 Task: Search one way flight ticket for 4 adults, 1 infant in seat and 1 infant on lap in premium economy from Pittsburgh: Pittsburgh International Airport to Fort Wayne: Fort Wayne International Airport on 8-4-2023. Choice of flights is United. Number of bags: 2 carry on bags and 1 checked bag. Price is upto 60000. Outbound departure time preference is 13:15.
Action: Mouse moved to (288, 244)
Screenshot: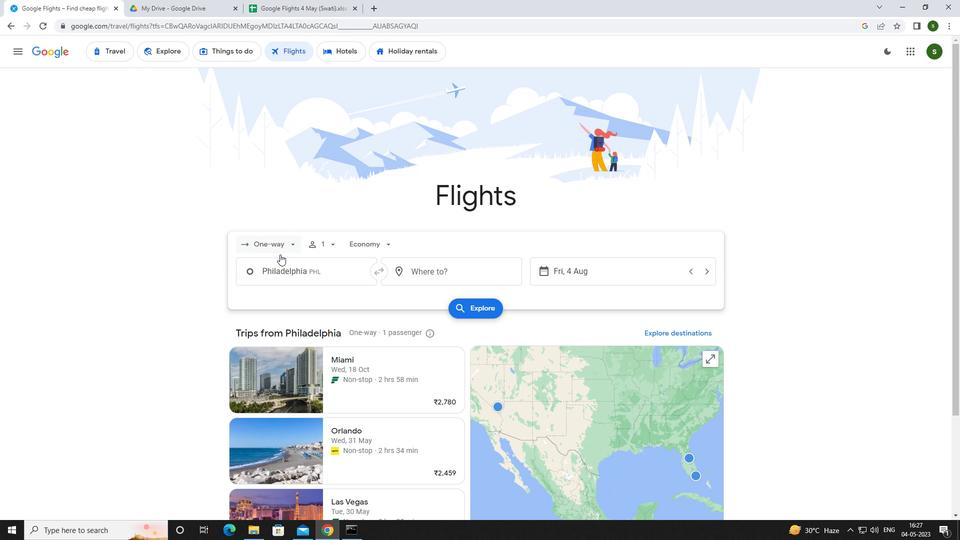 
Action: Mouse pressed left at (288, 244)
Screenshot: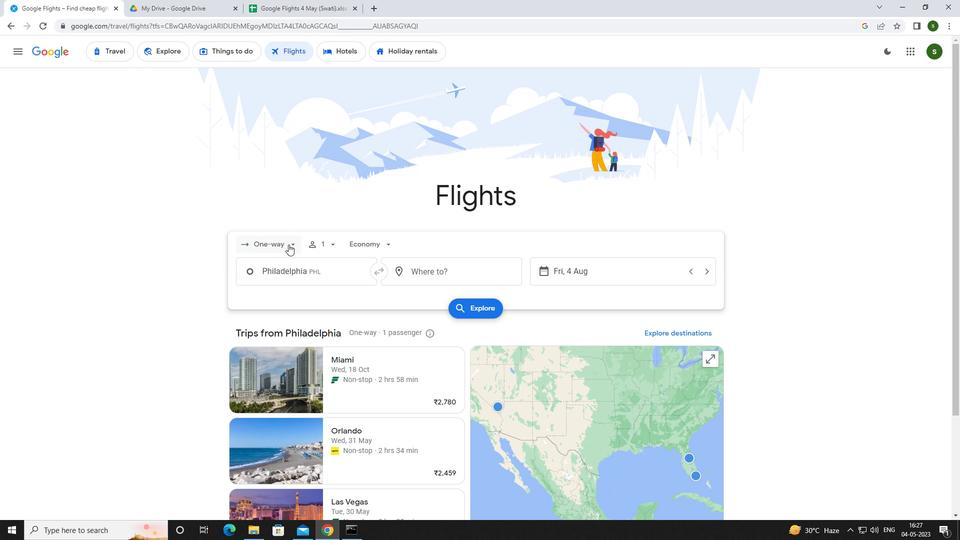 
Action: Mouse moved to (287, 289)
Screenshot: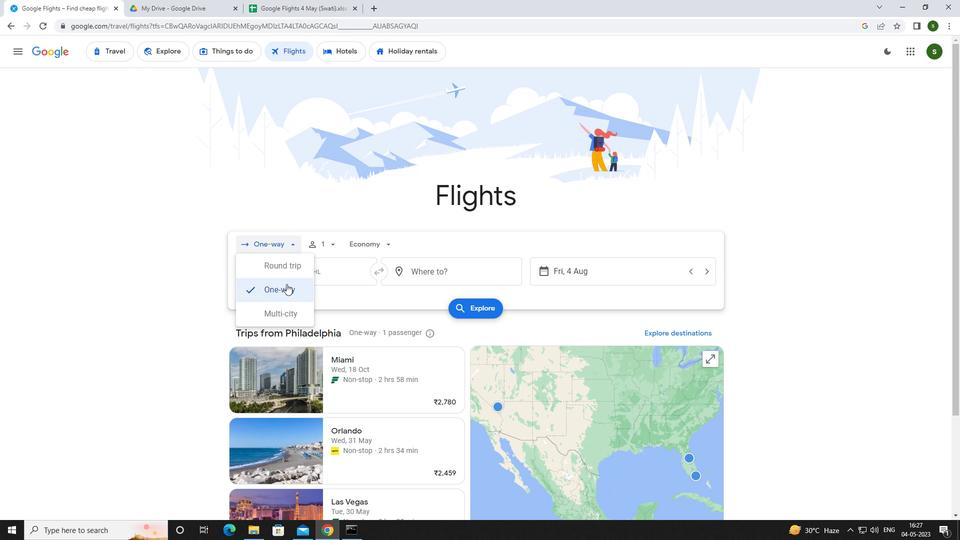 
Action: Mouse pressed left at (287, 289)
Screenshot: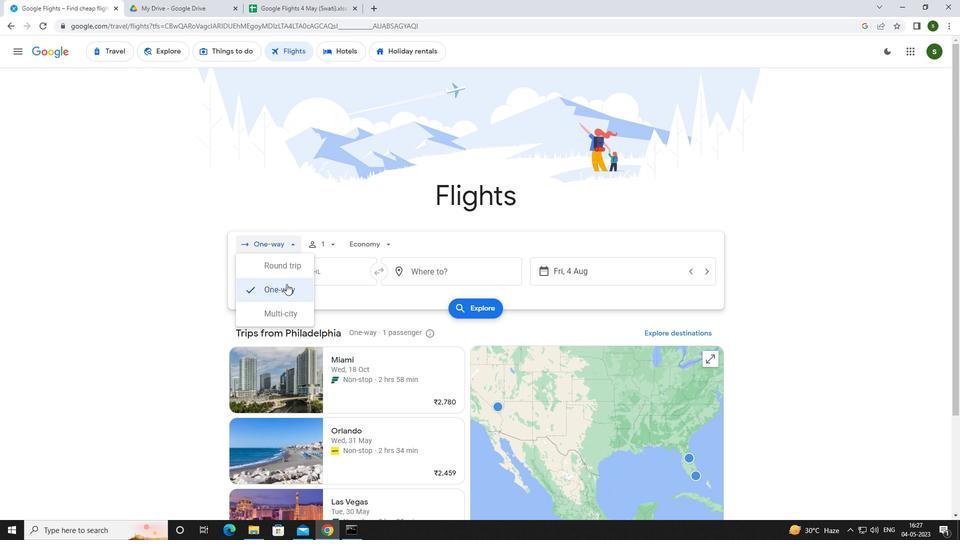 
Action: Mouse moved to (333, 246)
Screenshot: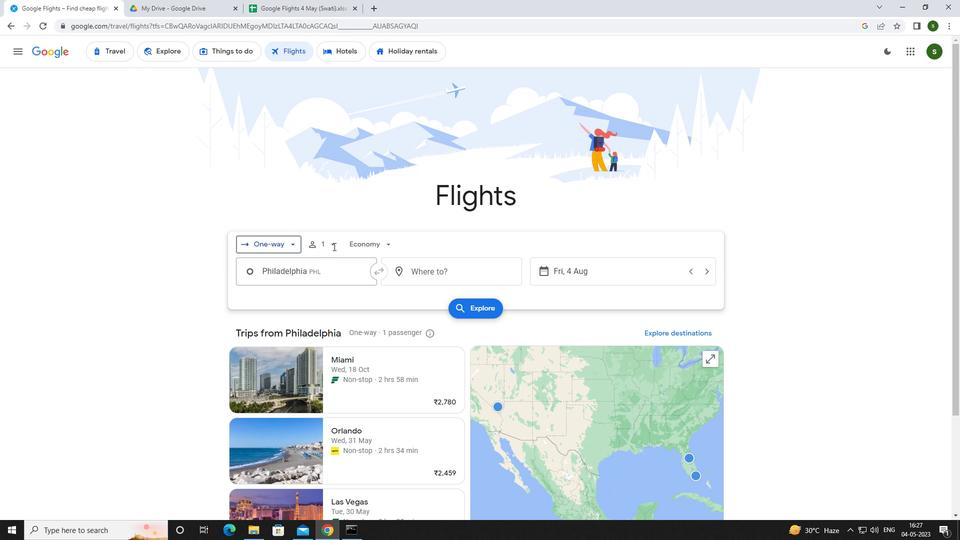 
Action: Mouse pressed left at (333, 246)
Screenshot: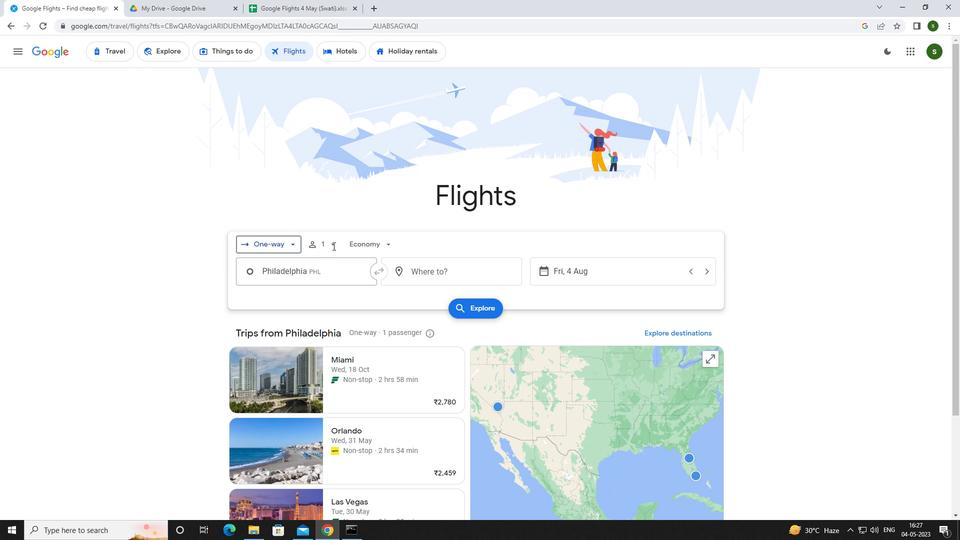 
Action: Mouse moved to (405, 262)
Screenshot: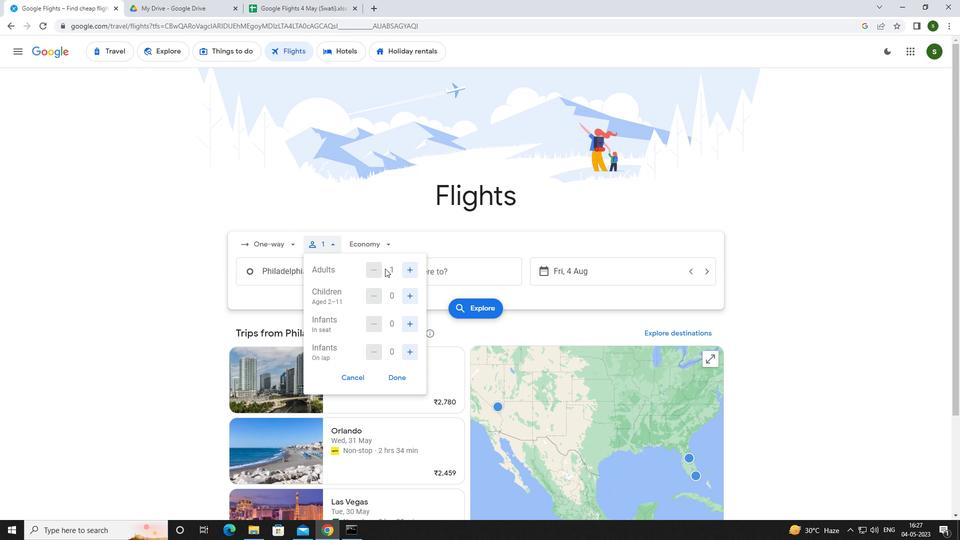
Action: Mouse pressed left at (405, 262)
Screenshot: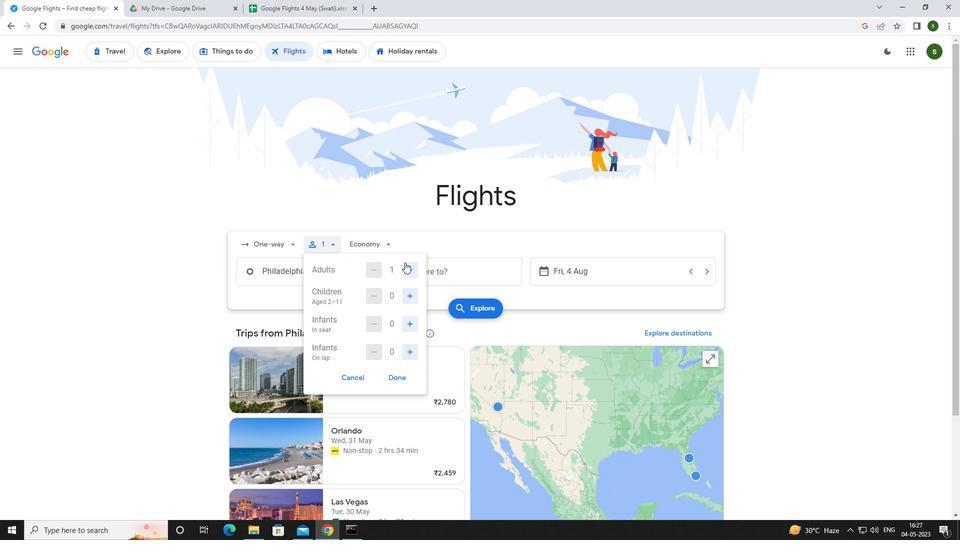 
Action: Mouse pressed left at (405, 262)
Screenshot: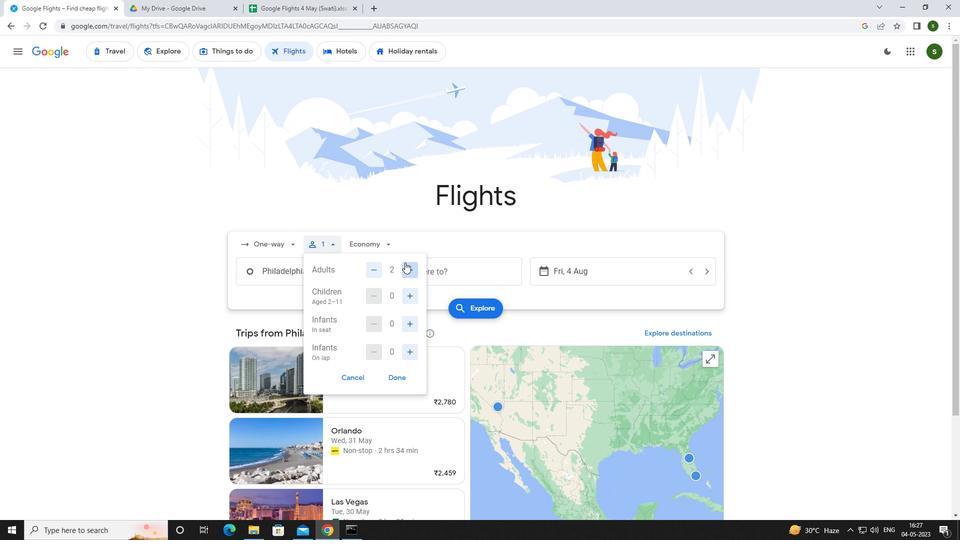 
Action: Mouse pressed left at (405, 262)
Screenshot: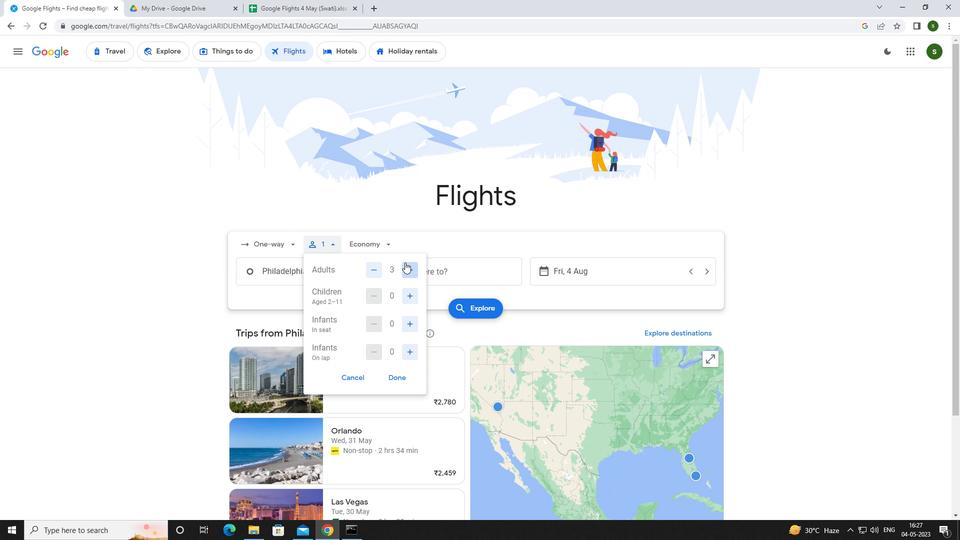 
Action: Mouse moved to (411, 323)
Screenshot: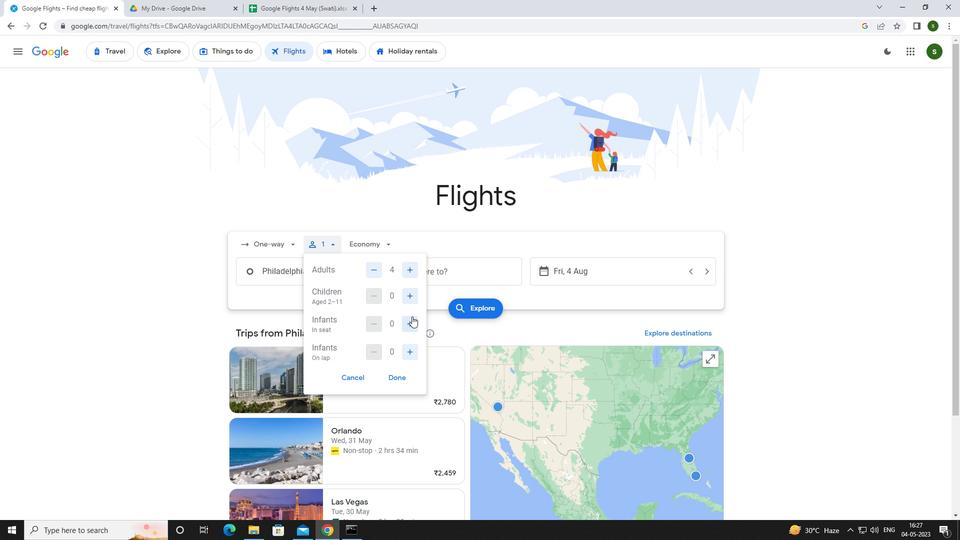 
Action: Mouse pressed left at (411, 323)
Screenshot: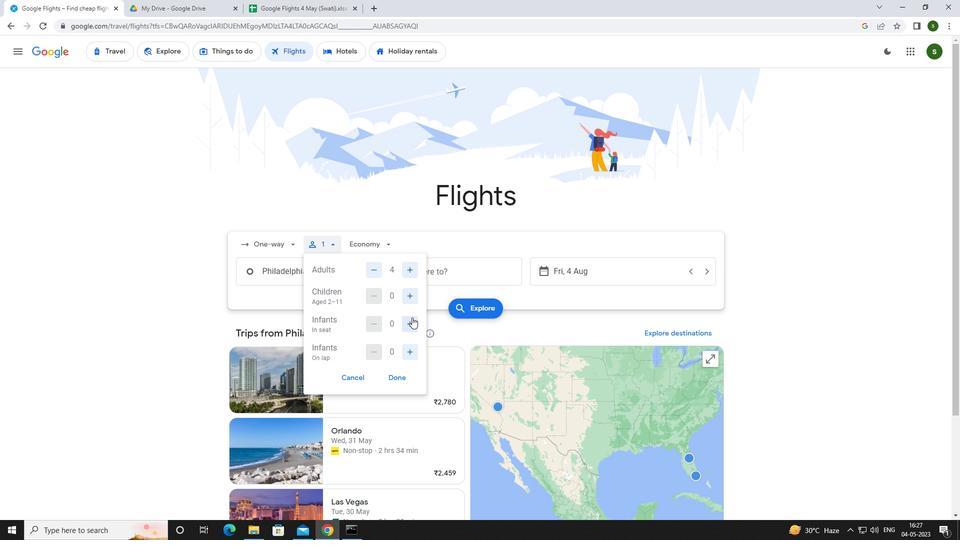 
Action: Mouse moved to (408, 351)
Screenshot: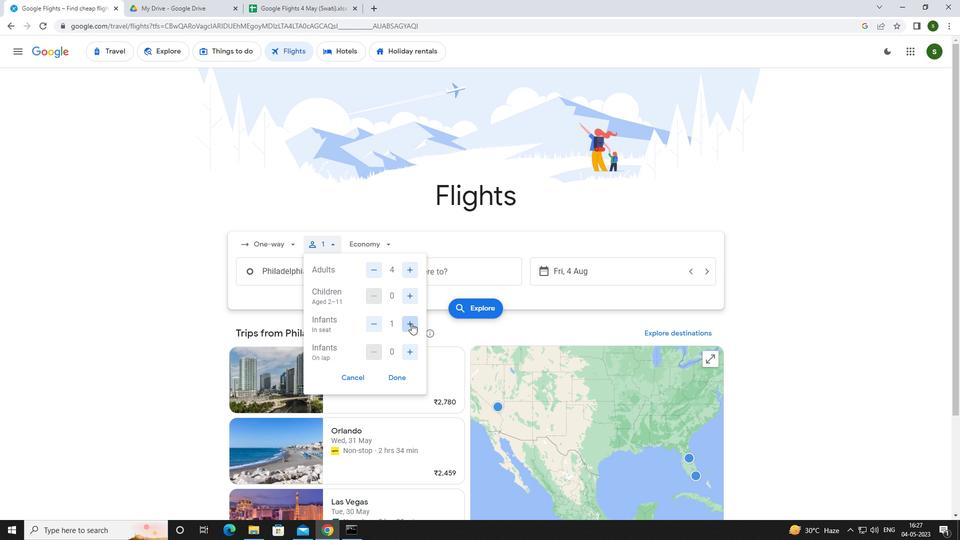 
Action: Mouse pressed left at (408, 351)
Screenshot: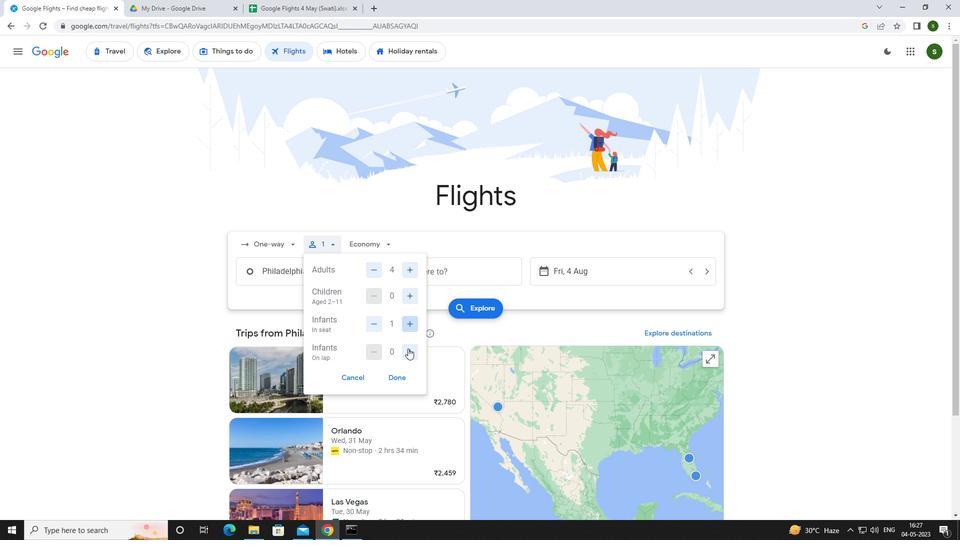 
Action: Mouse moved to (388, 240)
Screenshot: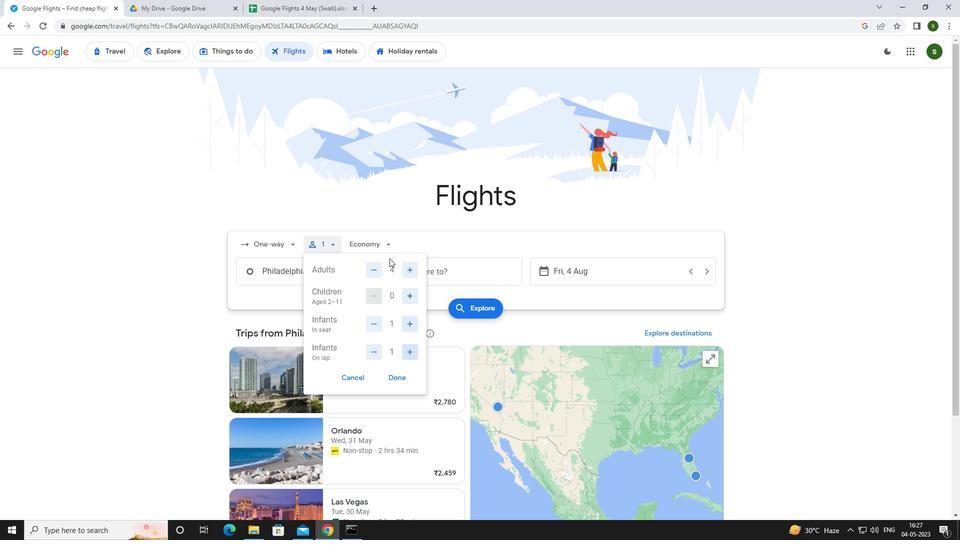 
Action: Mouse pressed left at (388, 240)
Screenshot: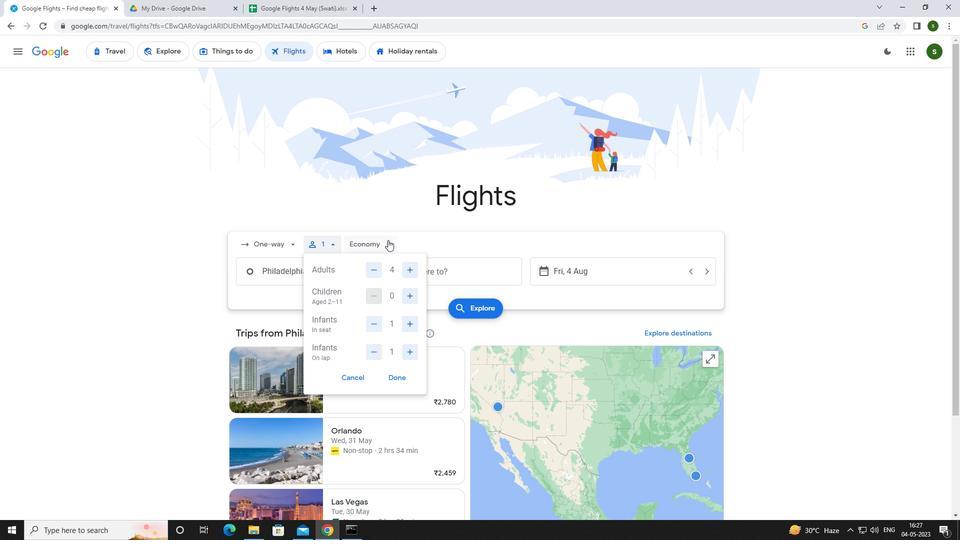 
Action: Mouse moved to (395, 287)
Screenshot: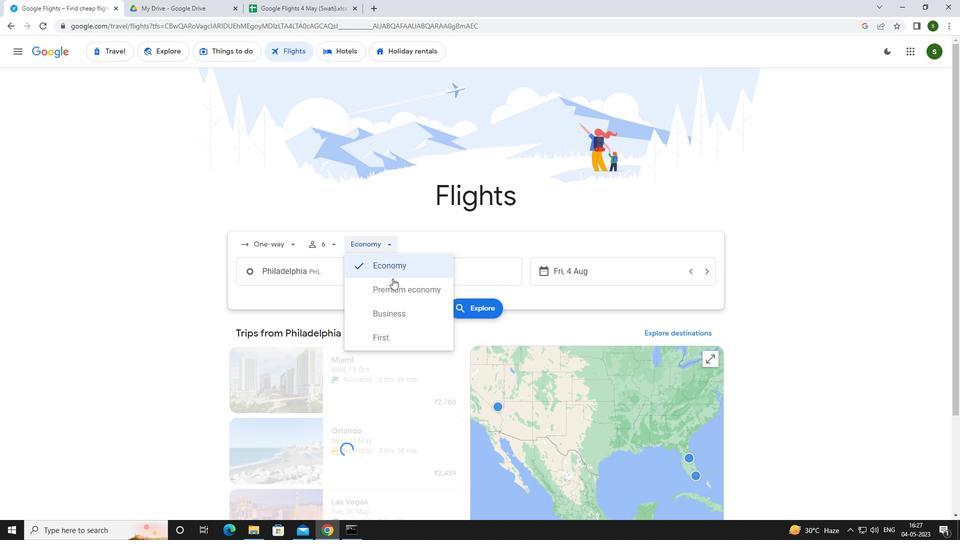 
Action: Mouse pressed left at (395, 287)
Screenshot: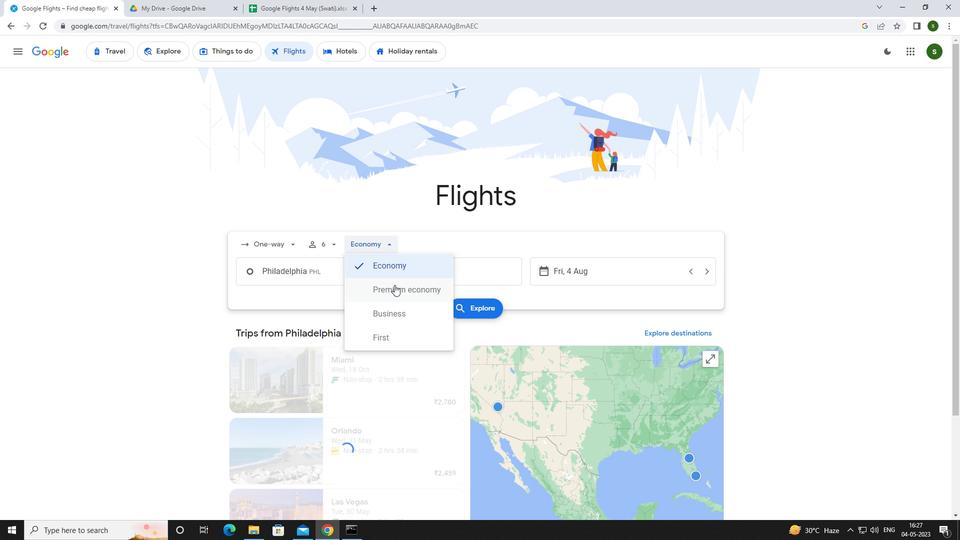 
Action: Mouse moved to (327, 270)
Screenshot: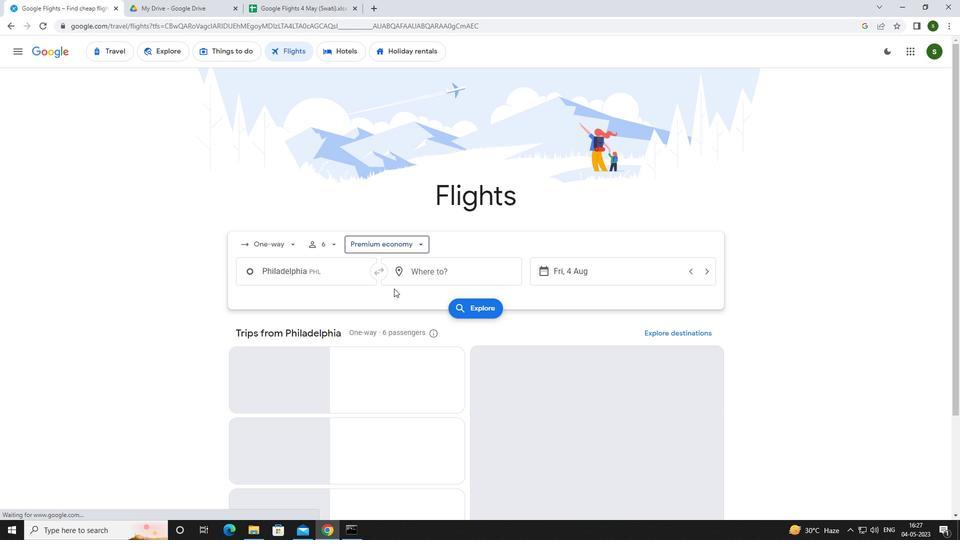 
Action: Mouse pressed left at (327, 270)
Screenshot: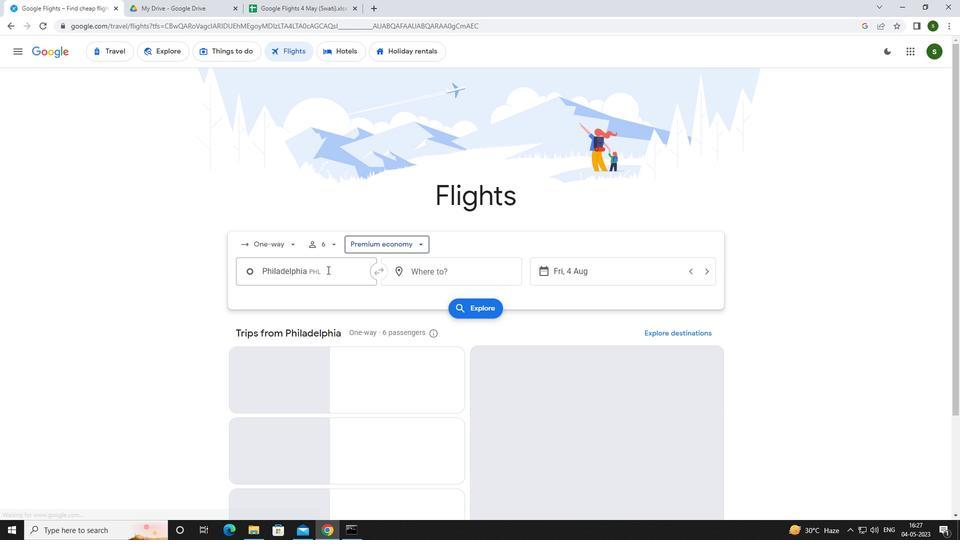 
Action: Mouse moved to (326, 267)
Screenshot: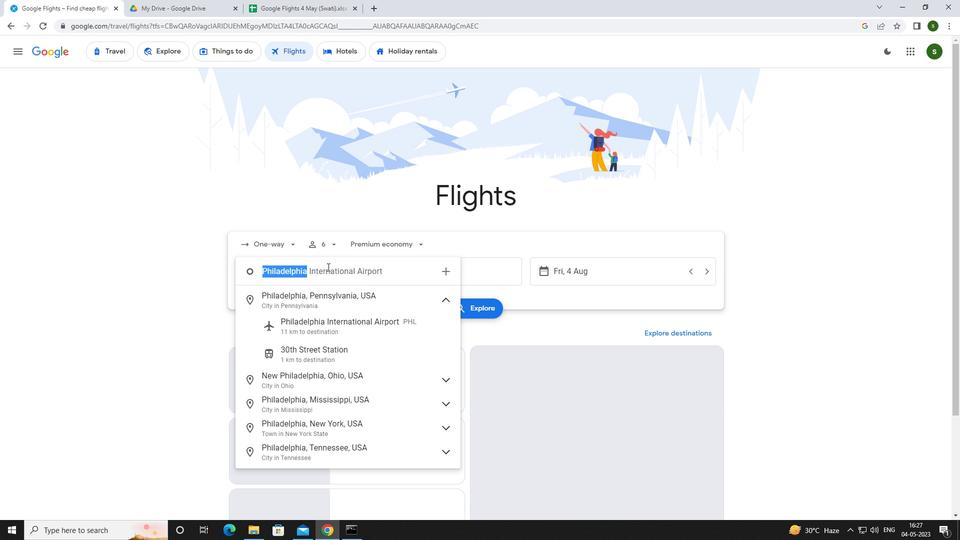
Action: Key pressed <Key.caps_lock>p<Key.caps_lock>ittsburg
Screenshot: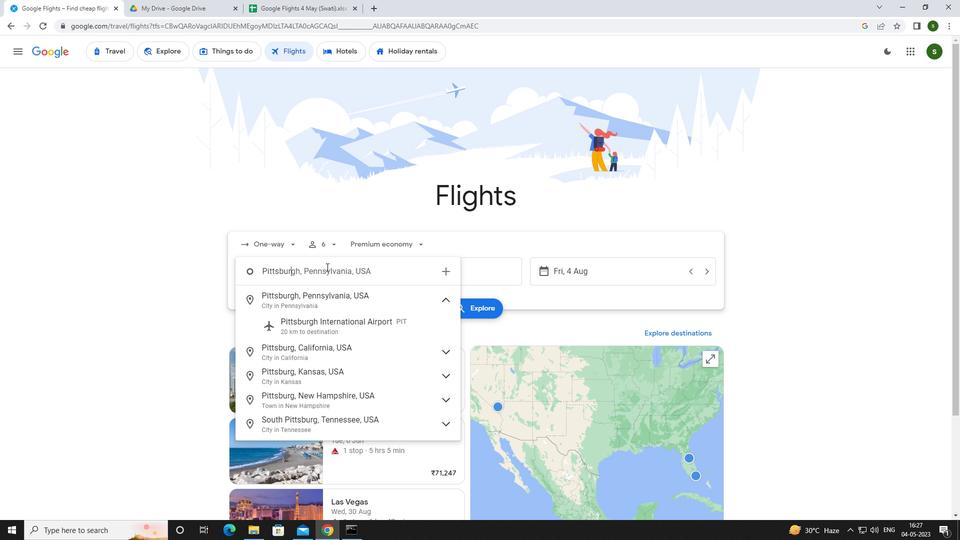 
Action: Mouse moved to (328, 326)
Screenshot: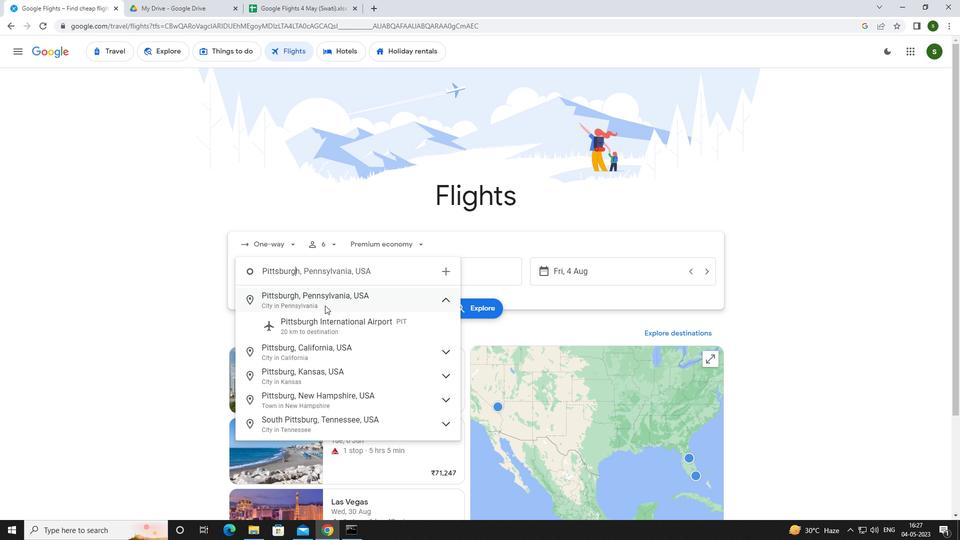 
Action: Mouse pressed left at (328, 326)
Screenshot: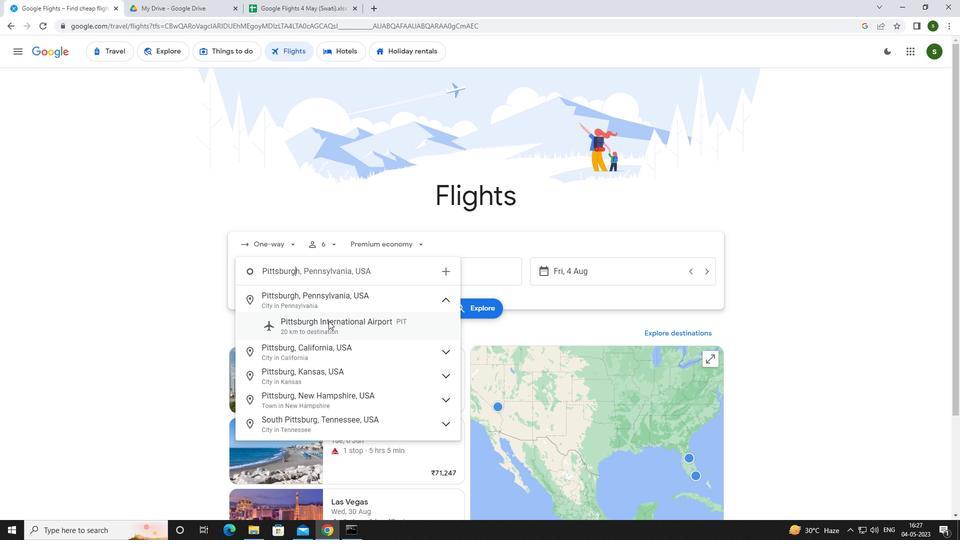 
Action: Mouse moved to (461, 276)
Screenshot: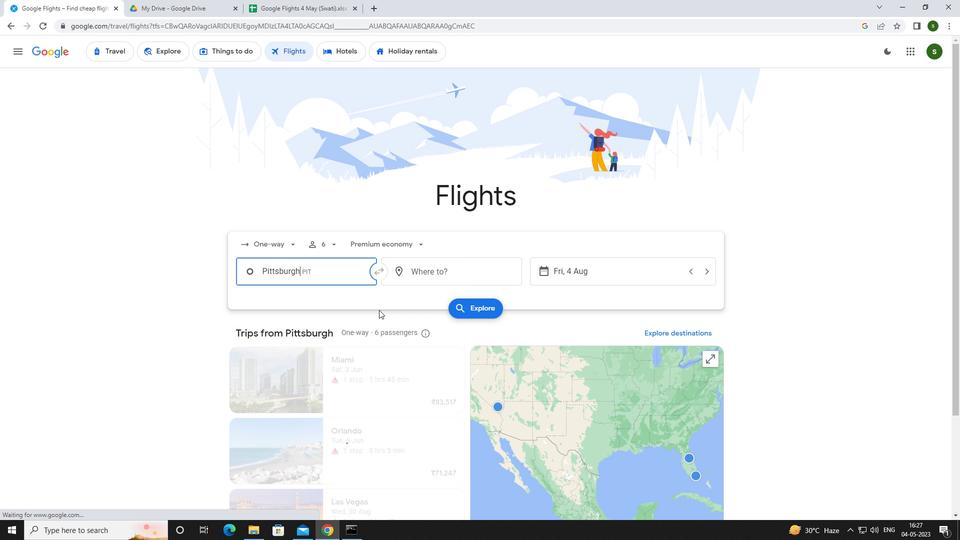 
Action: Mouse pressed left at (461, 276)
Screenshot: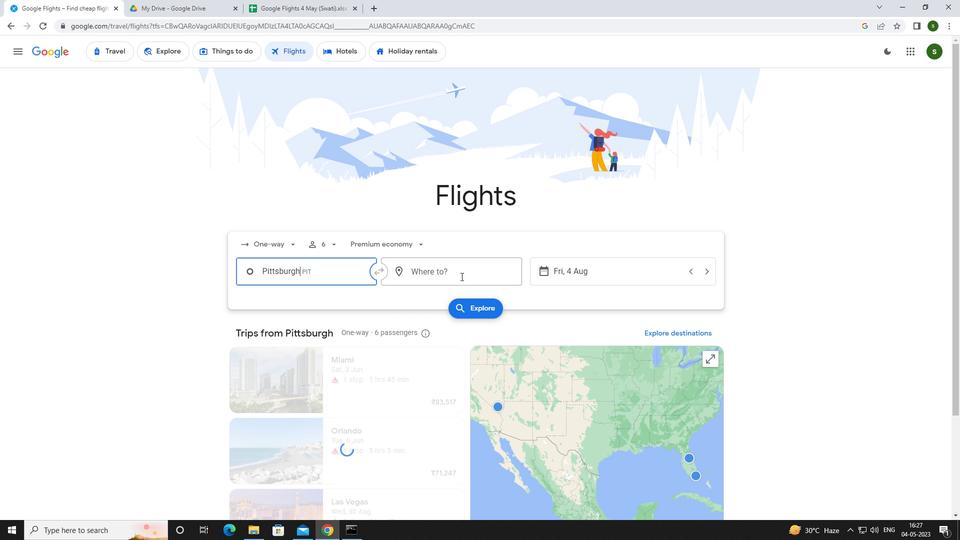 
Action: Mouse moved to (462, 277)
Screenshot: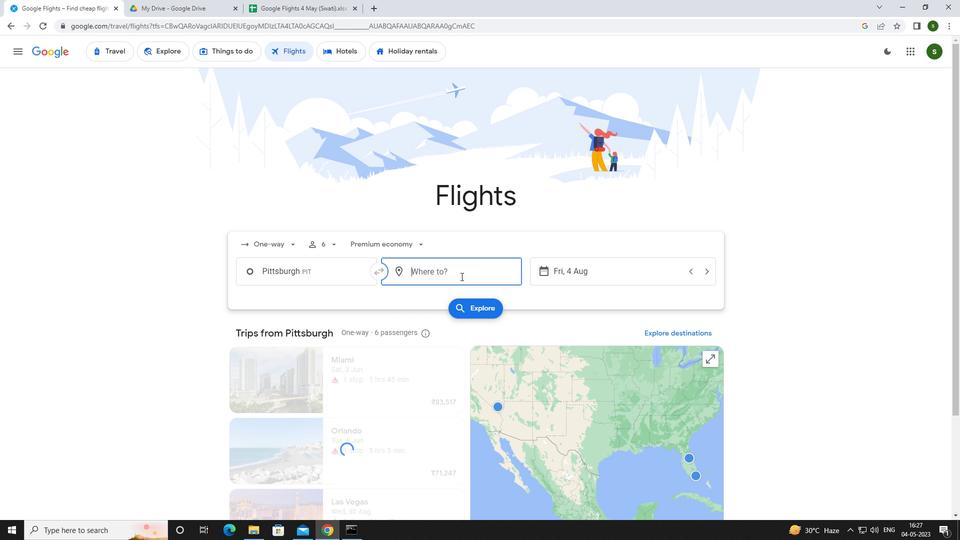 
Action: Key pressed <Key.caps_lock>f<Key.caps_lock>ort<Key.space><Key.caps_lock>w<Key.caps_lock>ay
Screenshot: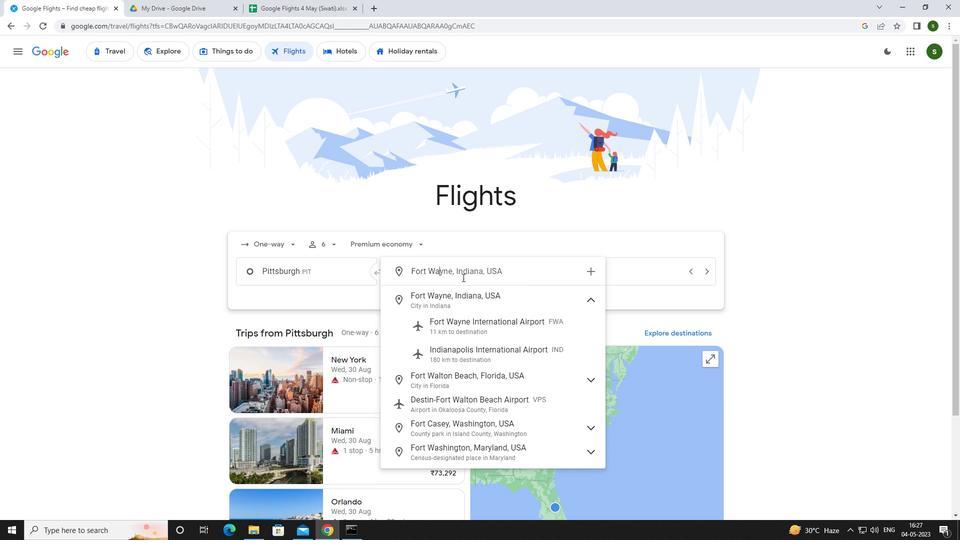 
Action: Mouse moved to (465, 319)
Screenshot: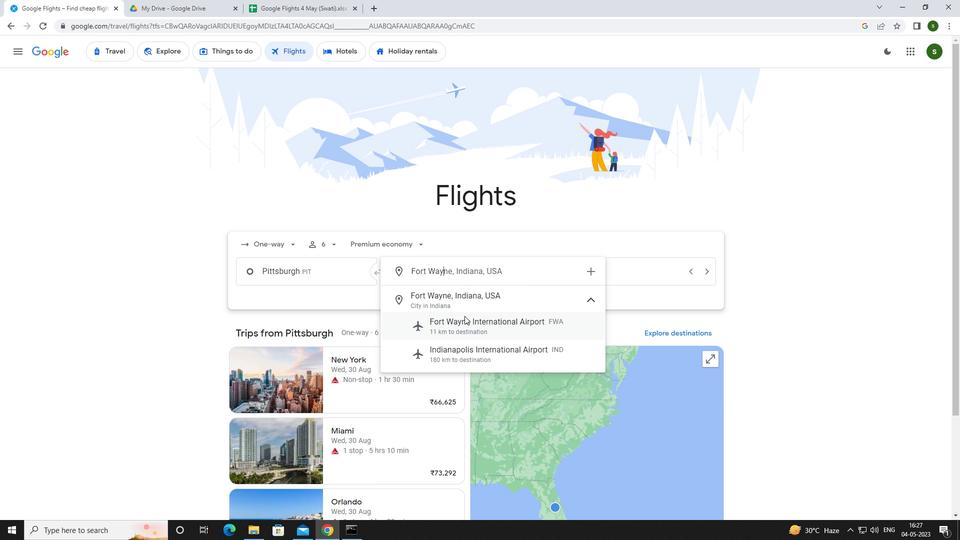 
Action: Mouse pressed left at (465, 319)
Screenshot: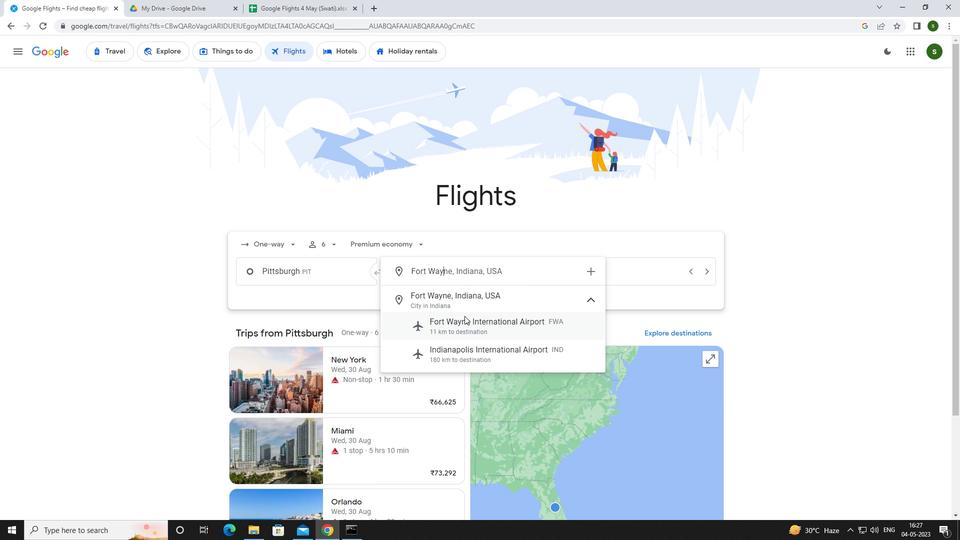 
Action: Mouse moved to (602, 275)
Screenshot: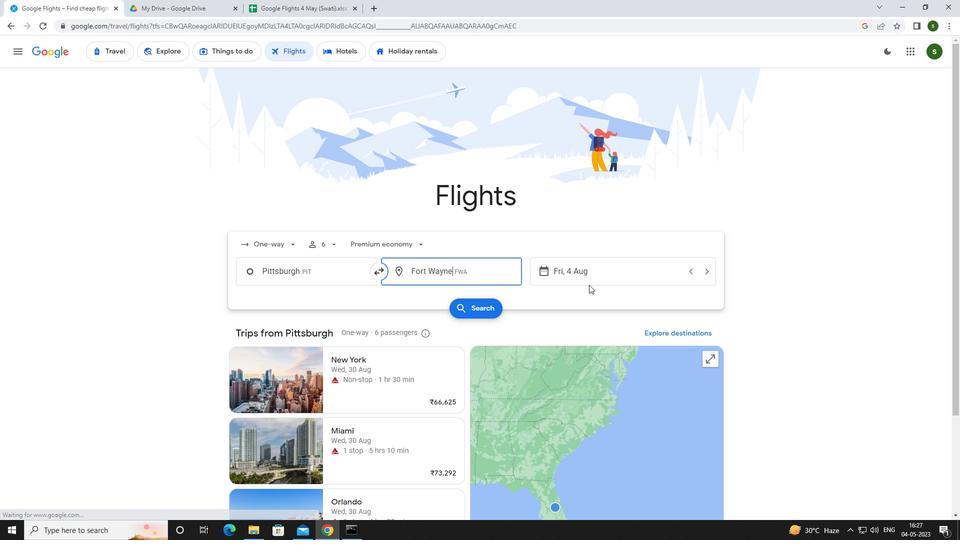 
Action: Mouse pressed left at (602, 275)
Screenshot: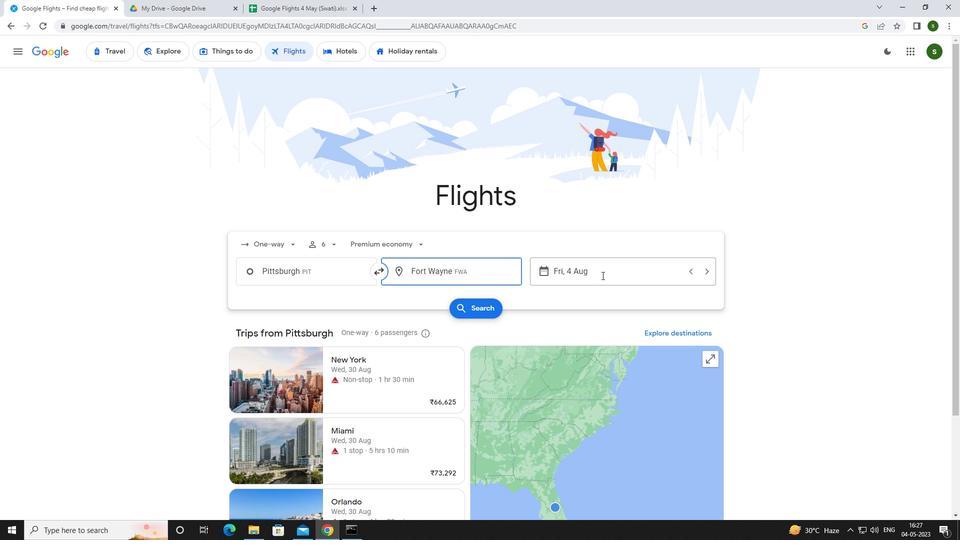 
Action: Mouse moved to (481, 341)
Screenshot: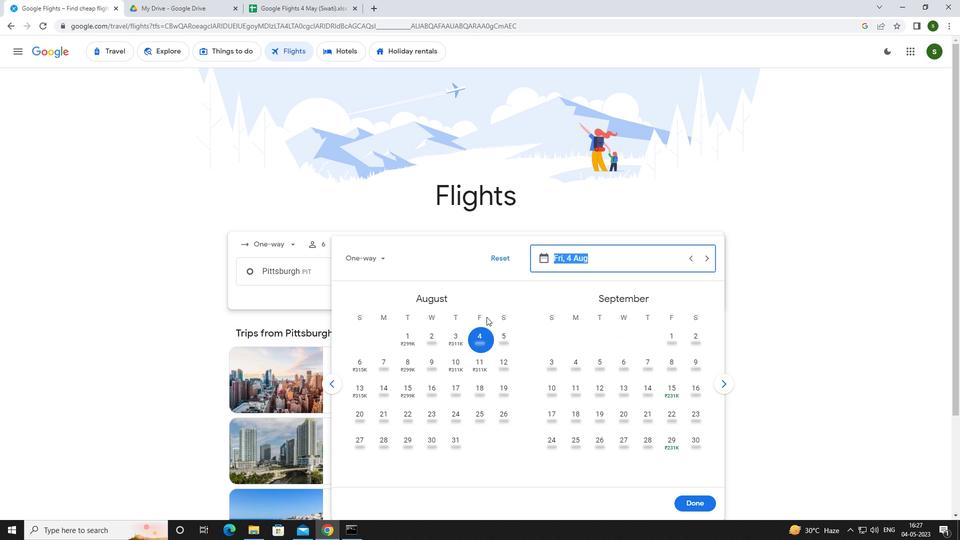 
Action: Mouse pressed left at (481, 341)
Screenshot: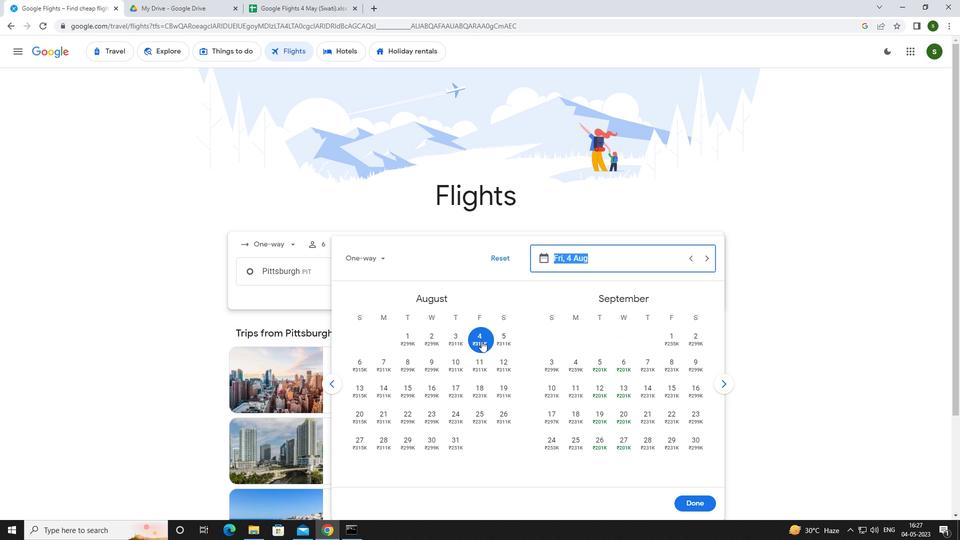 
Action: Mouse moved to (692, 507)
Screenshot: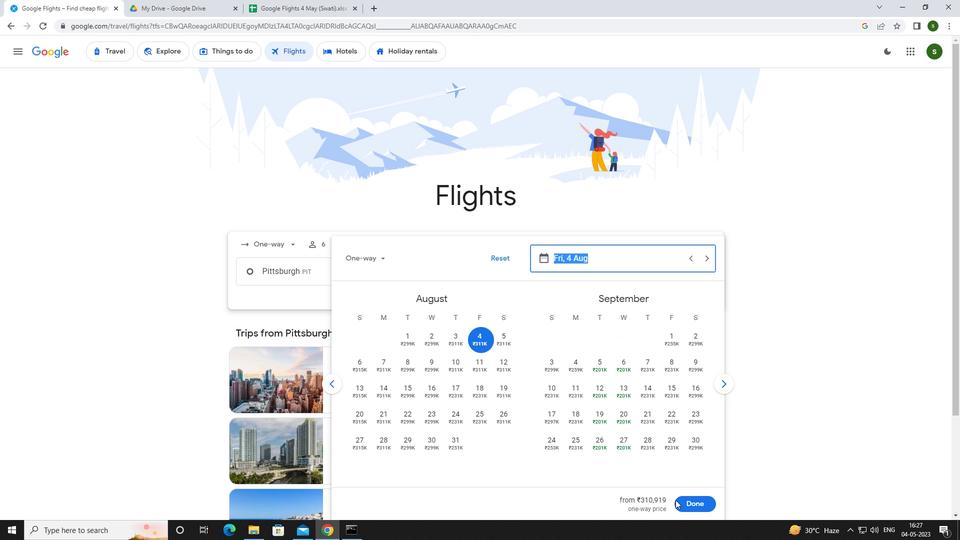 
Action: Mouse pressed left at (692, 507)
Screenshot: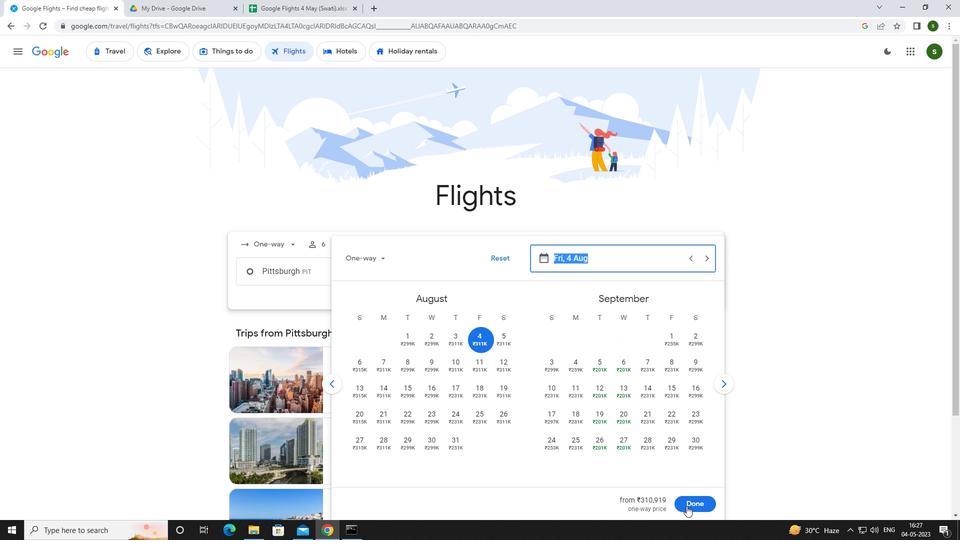 
Action: Mouse moved to (459, 306)
Screenshot: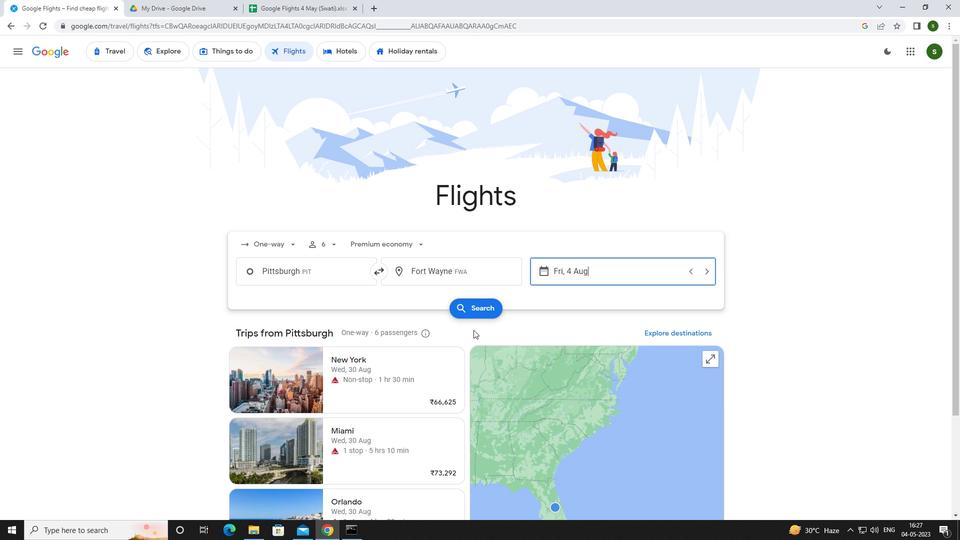 
Action: Mouse pressed left at (459, 306)
Screenshot: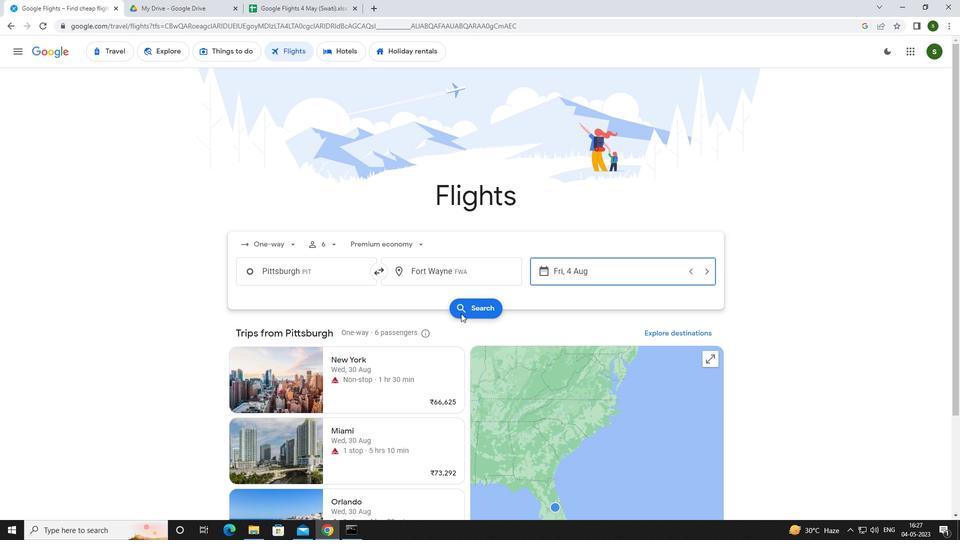 
Action: Mouse moved to (256, 144)
Screenshot: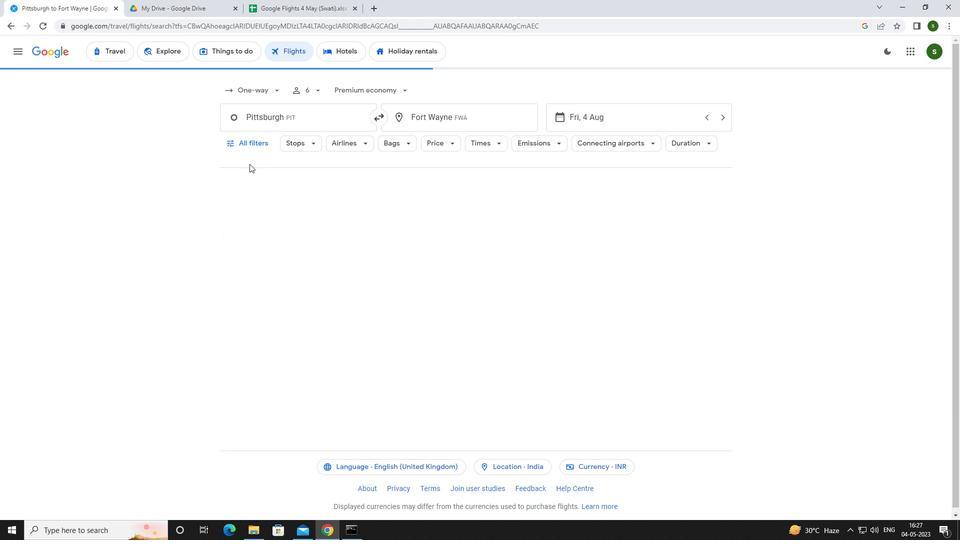 
Action: Mouse pressed left at (256, 144)
Screenshot: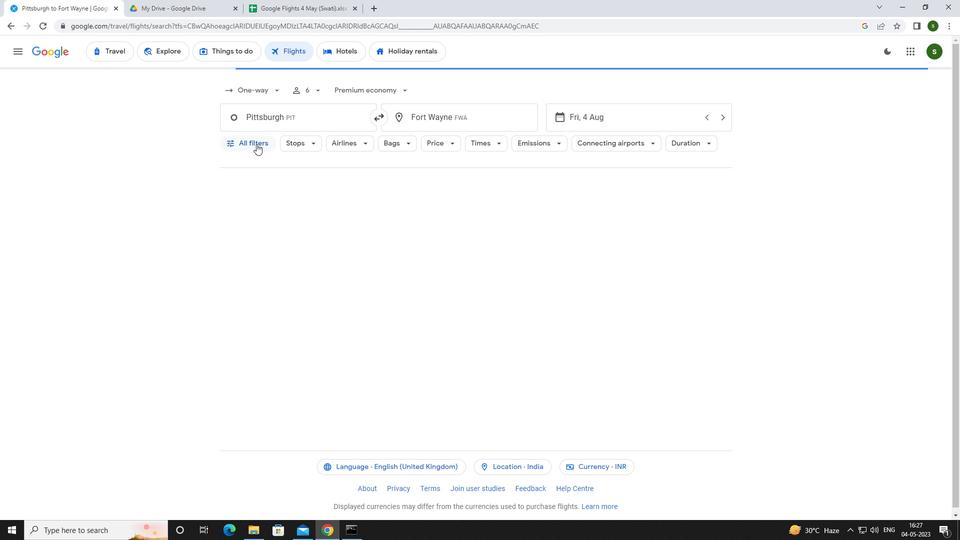 
Action: Mouse moved to (368, 356)
Screenshot: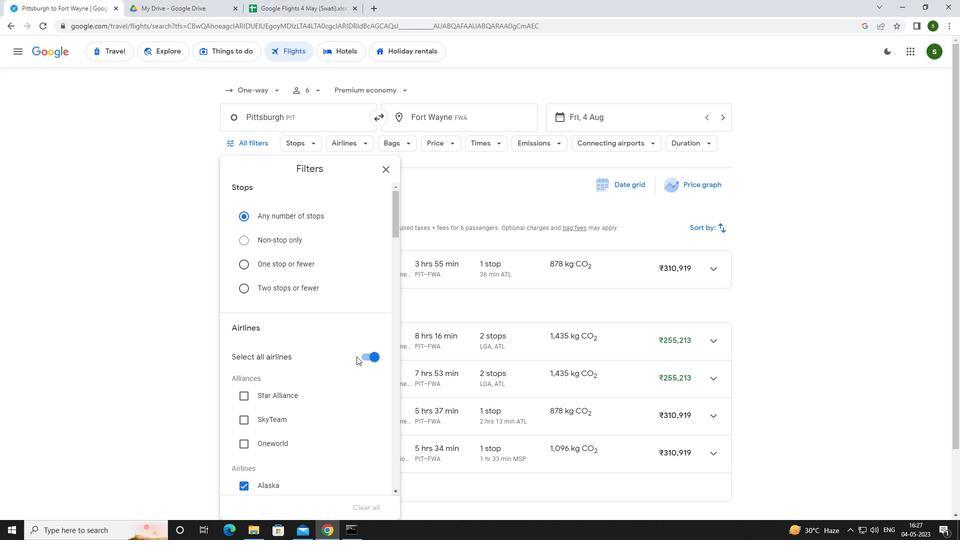 
Action: Mouse pressed left at (368, 356)
Screenshot: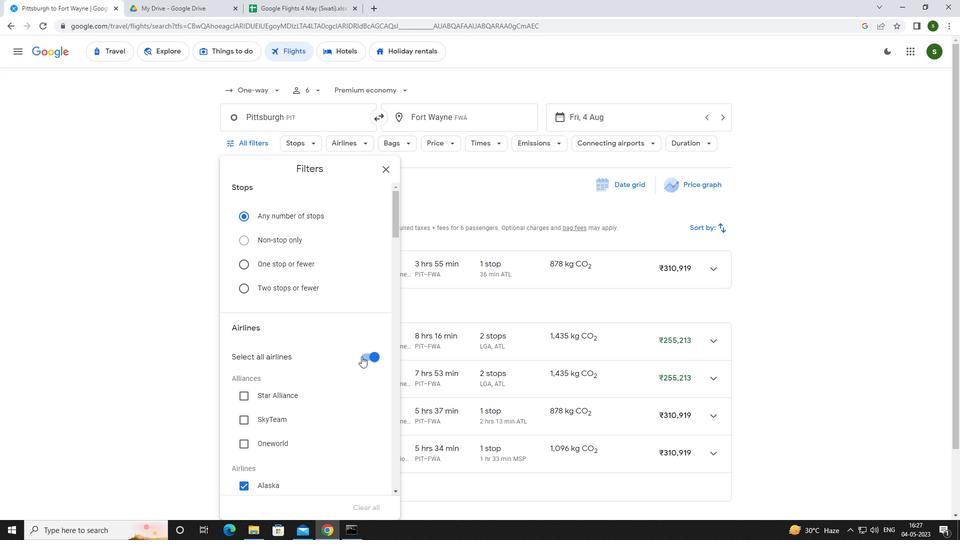 
Action: Mouse moved to (331, 326)
Screenshot: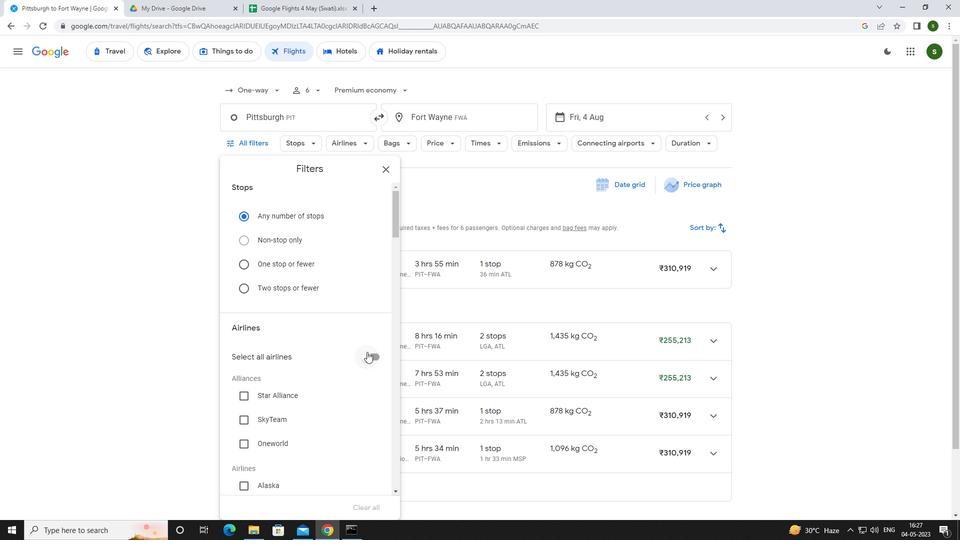 
Action: Mouse scrolled (331, 326) with delta (0, 0)
Screenshot: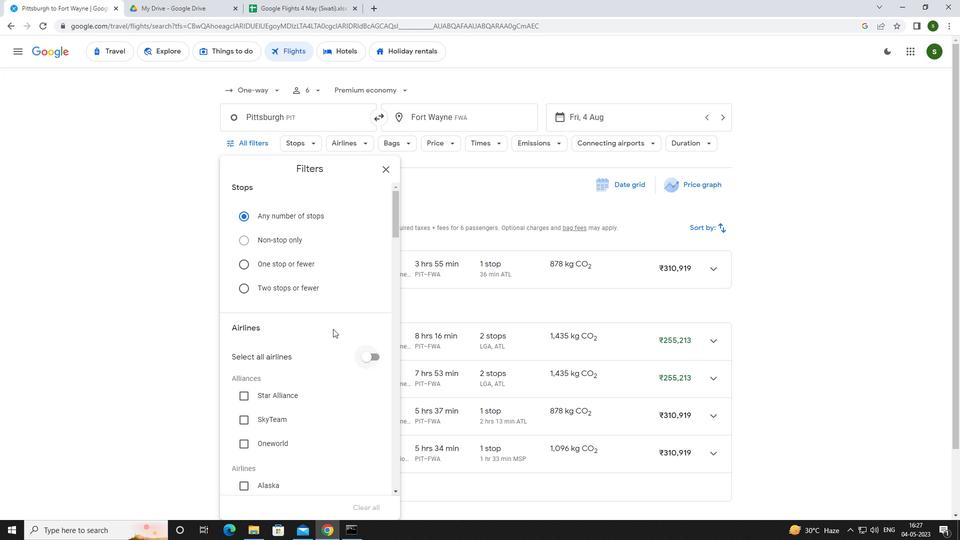 
Action: Mouse scrolled (331, 326) with delta (0, 0)
Screenshot: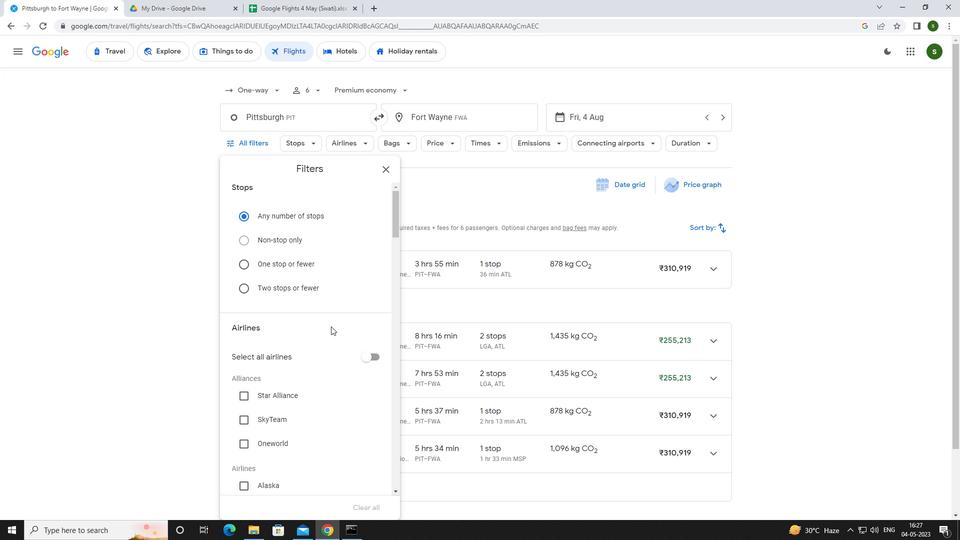 
Action: Mouse scrolled (331, 326) with delta (0, 0)
Screenshot: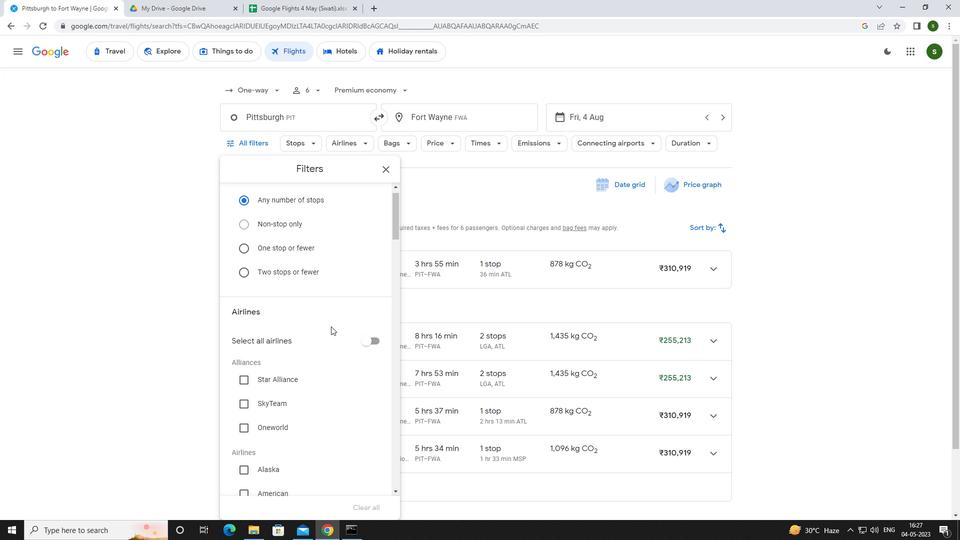 
Action: Mouse scrolled (331, 326) with delta (0, 0)
Screenshot: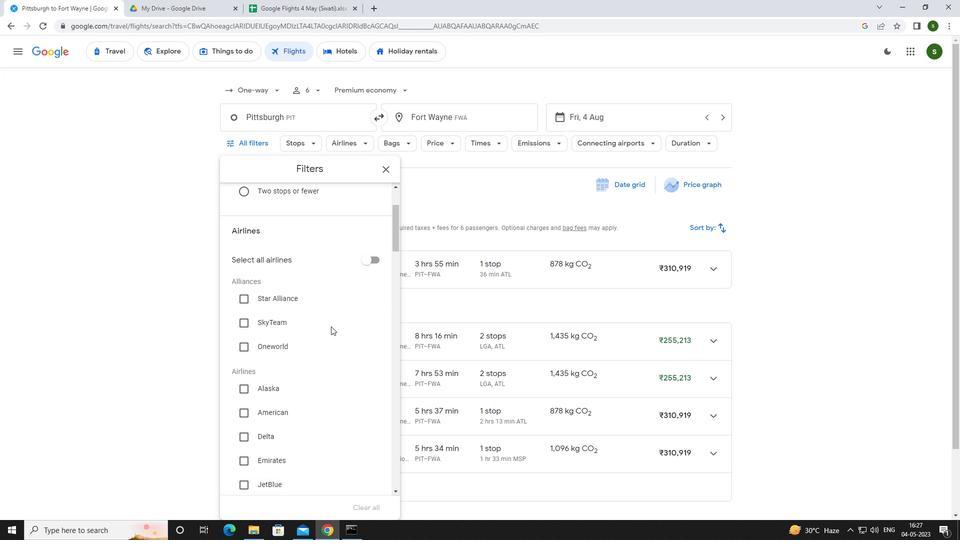 
Action: Mouse moved to (331, 328)
Screenshot: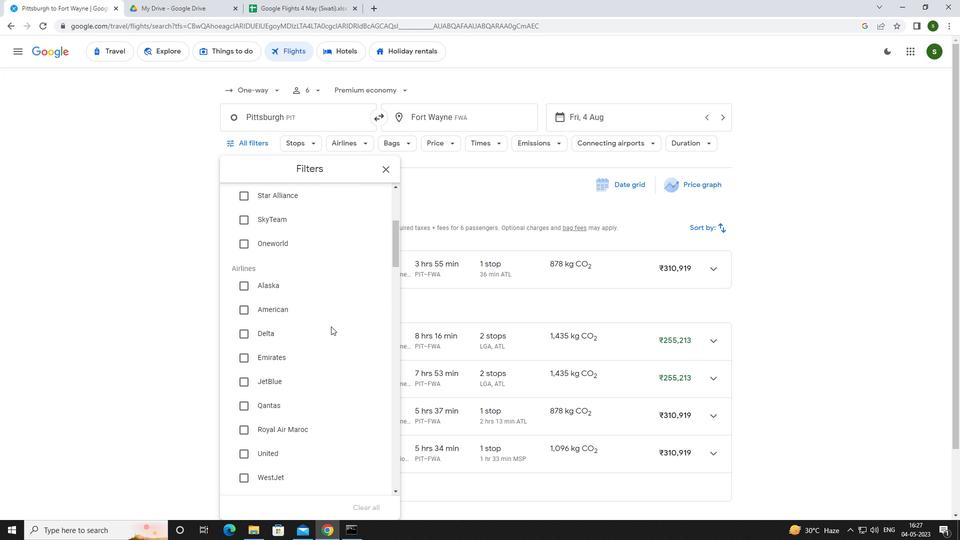 
Action: Mouse scrolled (331, 327) with delta (0, 0)
Screenshot: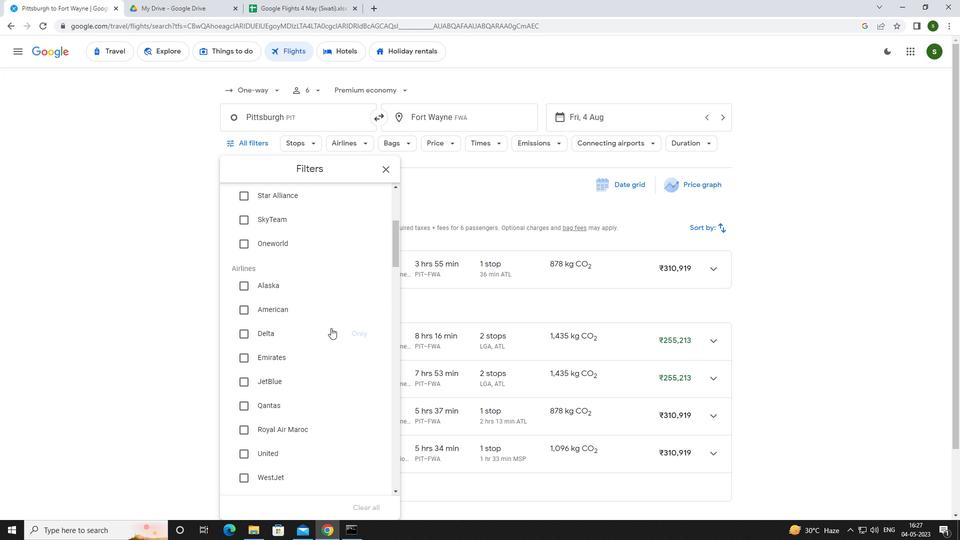 
Action: Mouse scrolled (331, 327) with delta (0, 0)
Screenshot: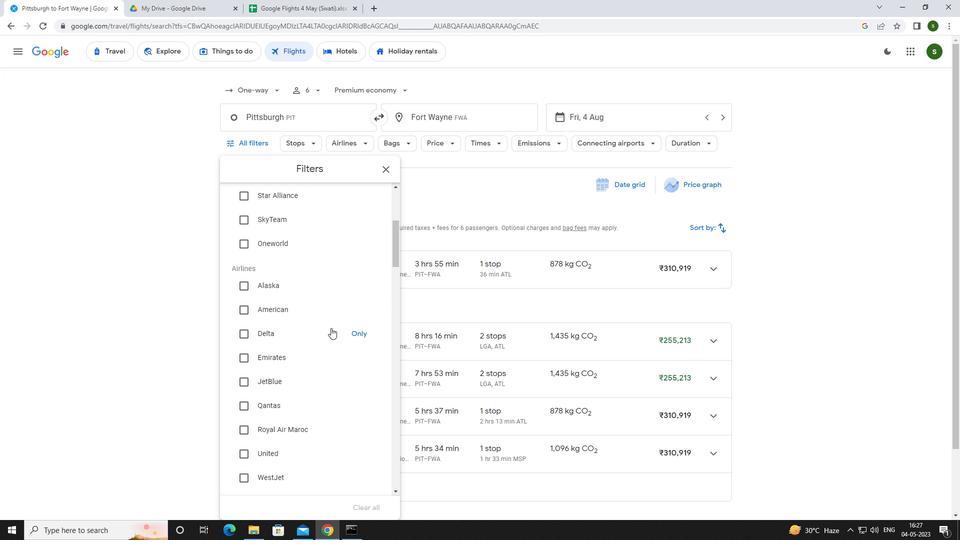 
Action: Mouse moved to (267, 352)
Screenshot: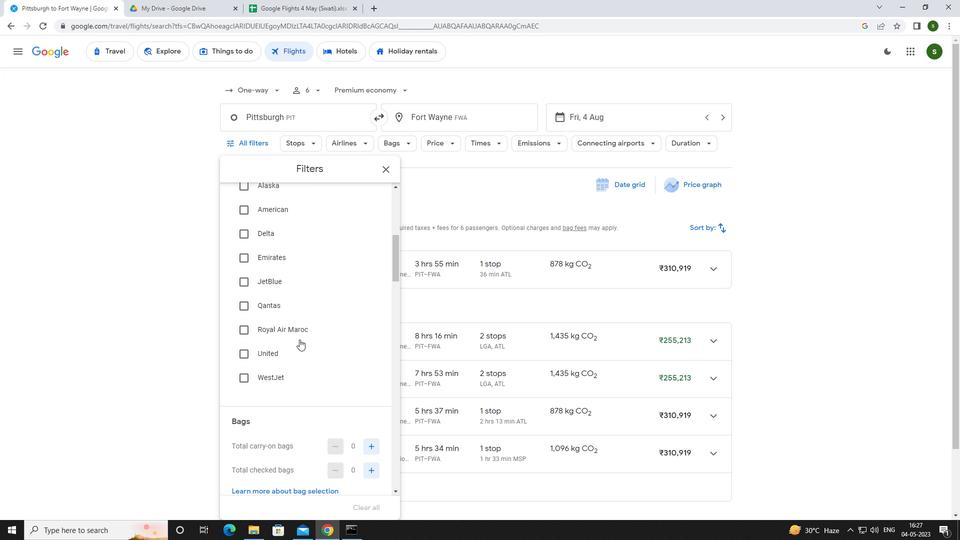 
Action: Mouse pressed left at (267, 352)
Screenshot: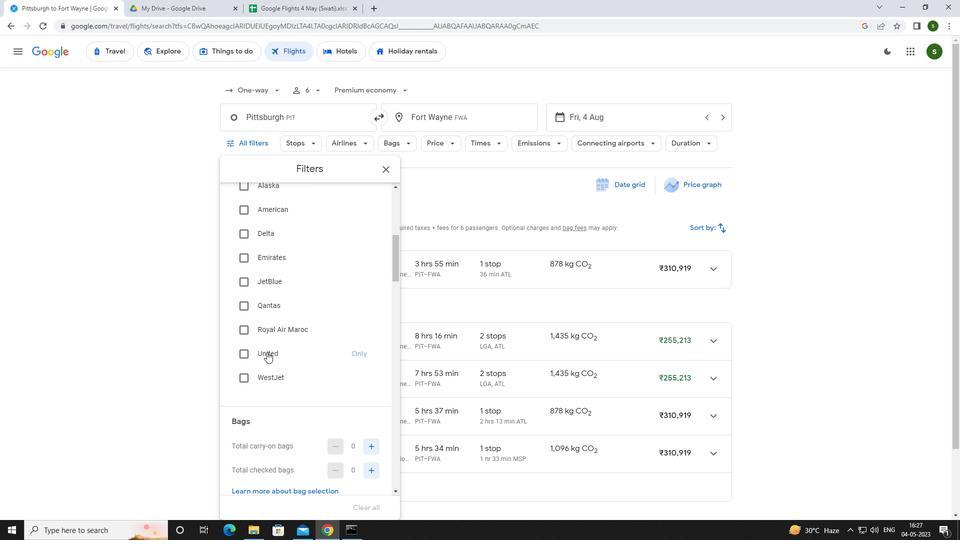 
Action: Mouse scrolled (267, 351) with delta (0, 0)
Screenshot: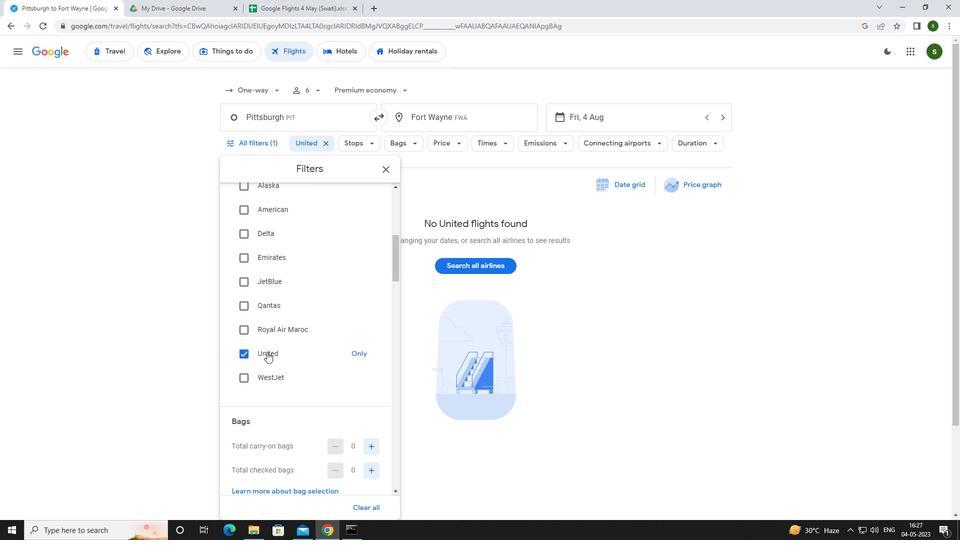 
Action: Mouse scrolled (267, 351) with delta (0, 0)
Screenshot: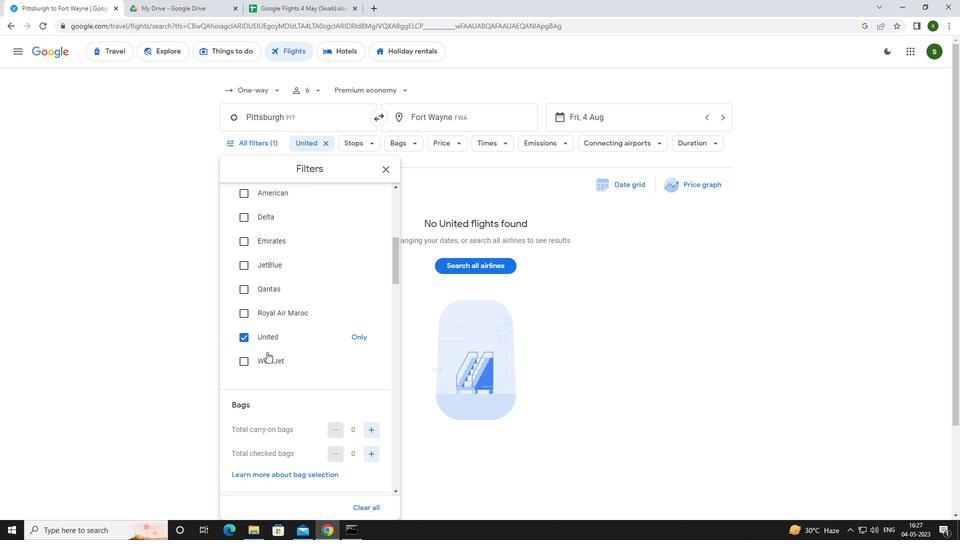 
Action: Mouse moved to (367, 345)
Screenshot: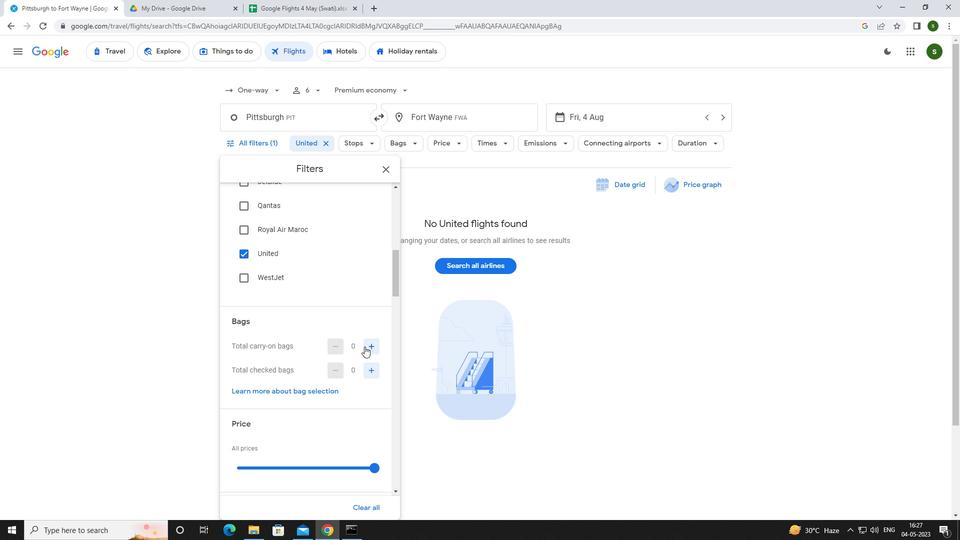 
Action: Mouse pressed left at (367, 345)
Screenshot: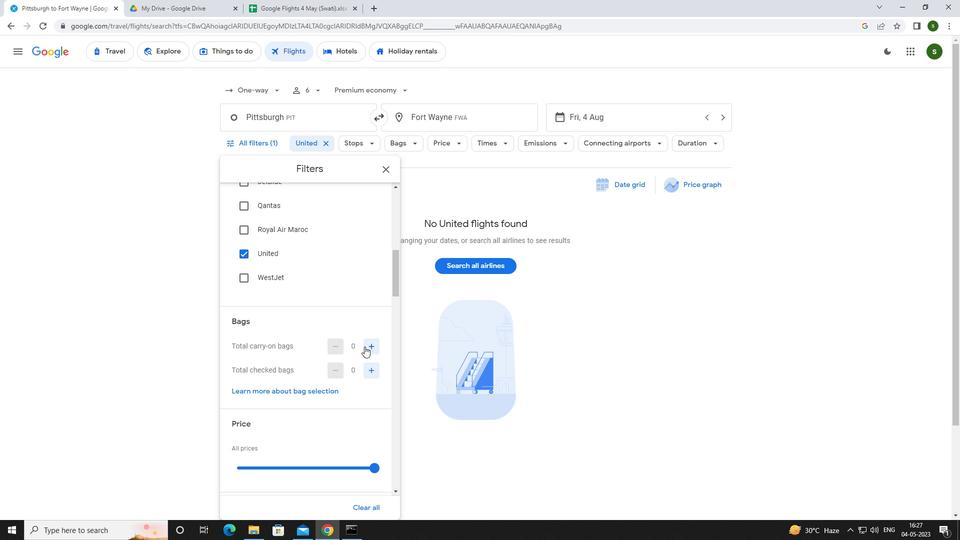 
Action: Mouse pressed left at (367, 345)
Screenshot: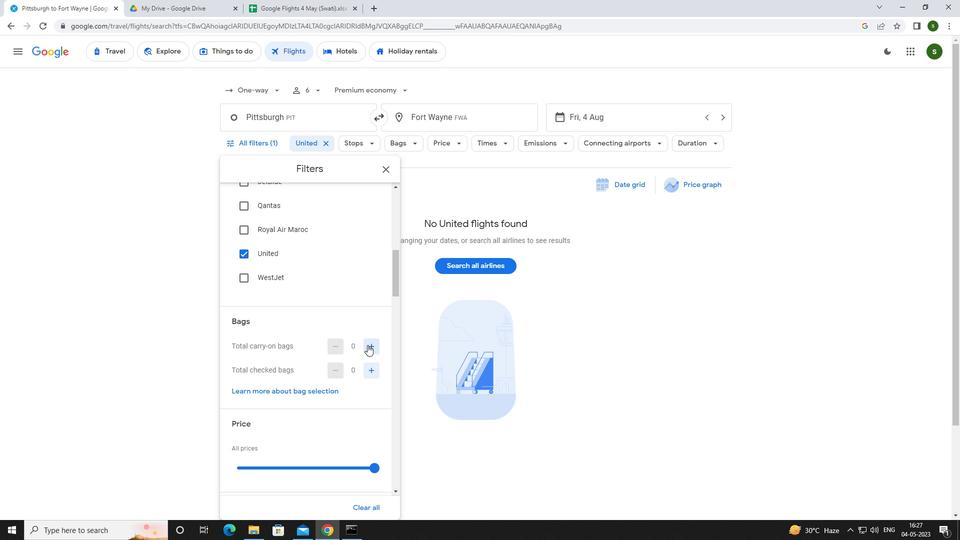 
Action: Mouse moved to (372, 368)
Screenshot: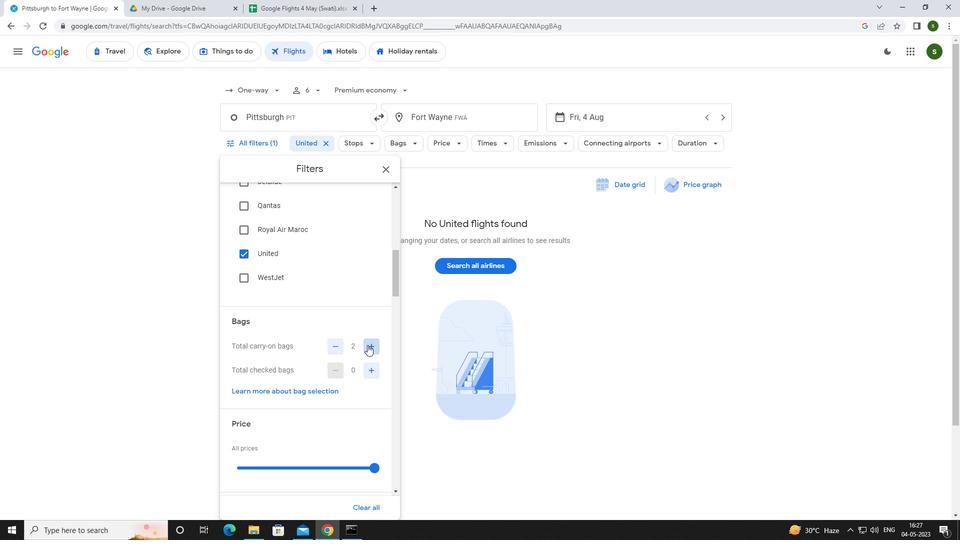 
Action: Mouse pressed left at (372, 368)
Screenshot: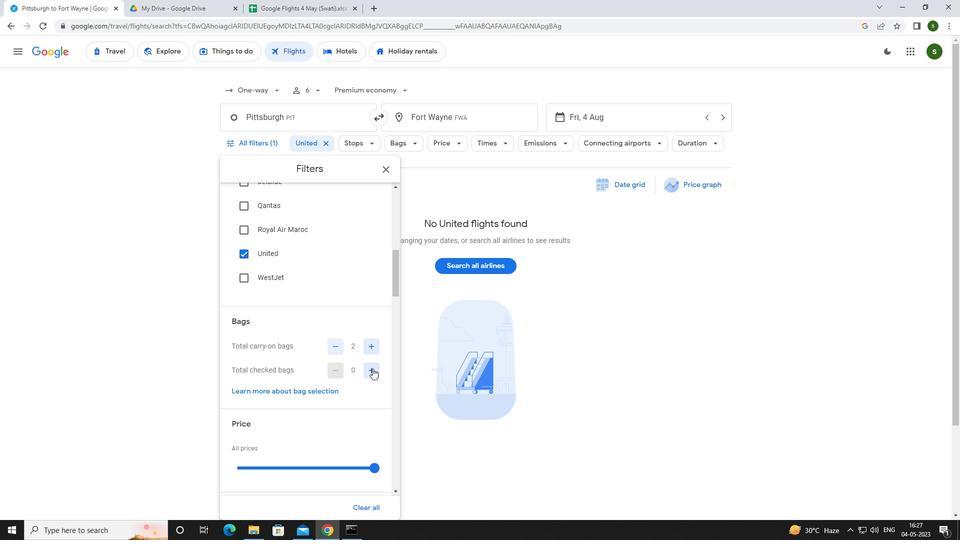 
Action: Mouse scrolled (372, 368) with delta (0, 0)
Screenshot: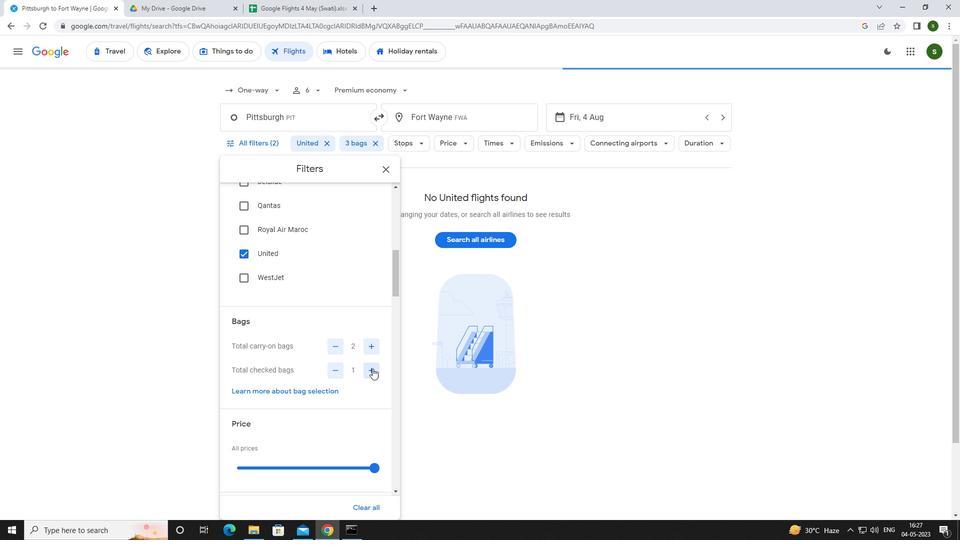
Action: Mouse scrolled (372, 368) with delta (0, 0)
Screenshot: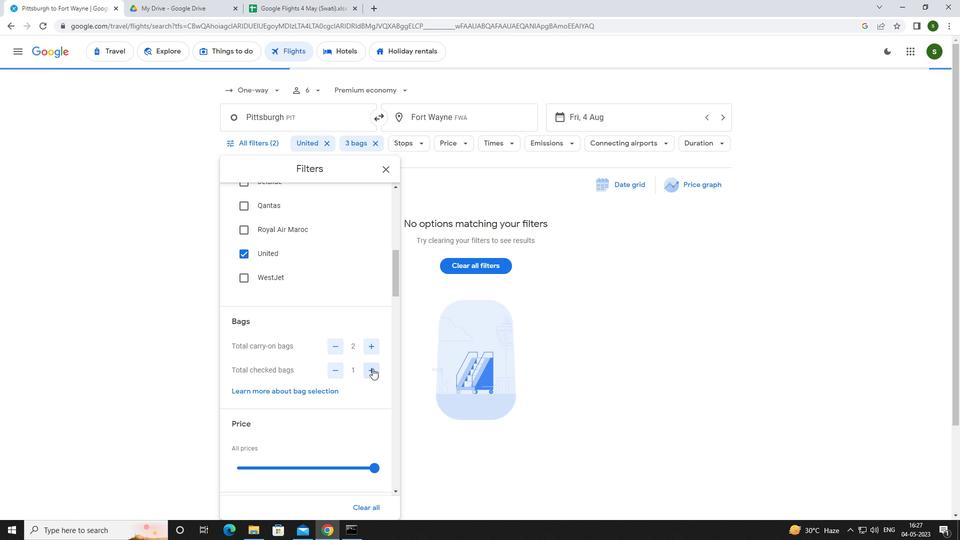 
Action: Mouse pressed left at (372, 368)
Screenshot: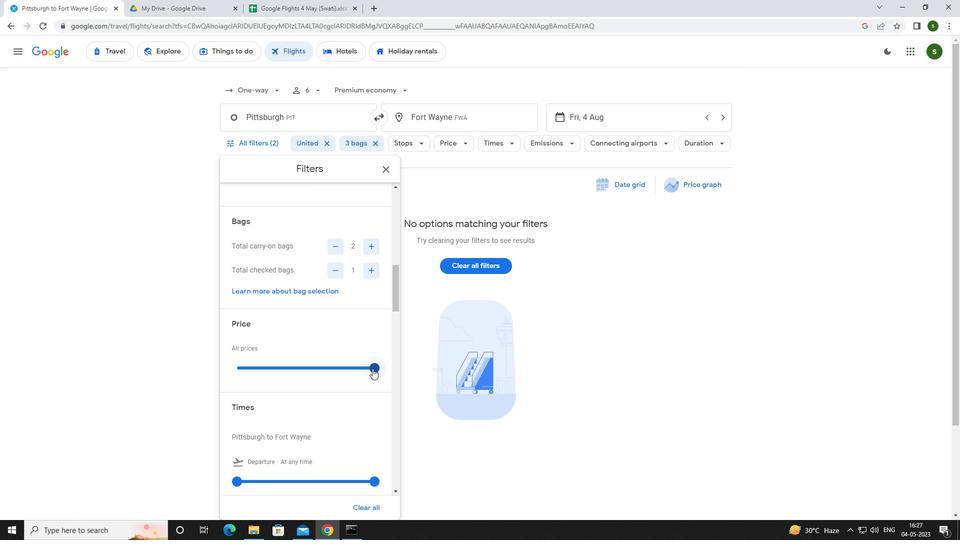 
Action: Mouse moved to (233, 377)
Screenshot: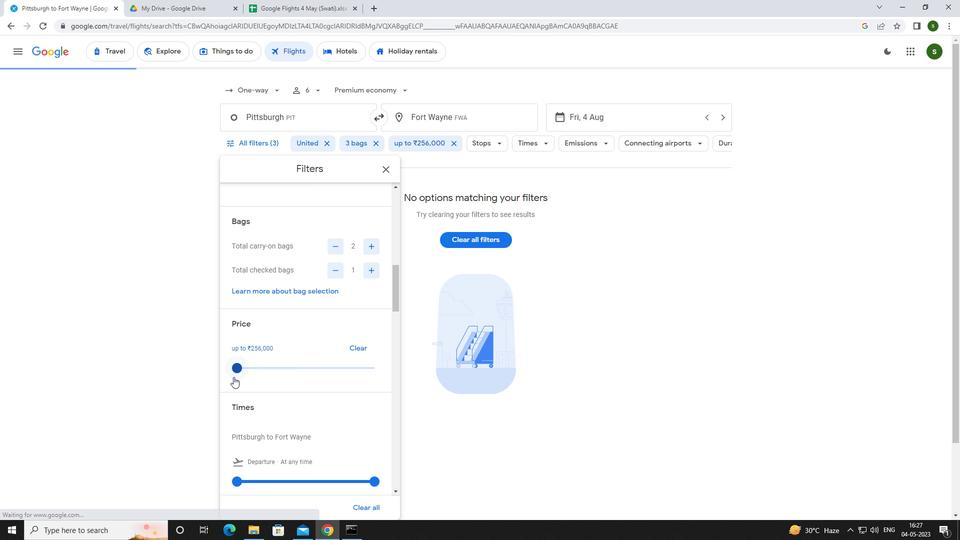 
Action: Mouse scrolled (233, 376) with delta (0, 0)
Screenshot: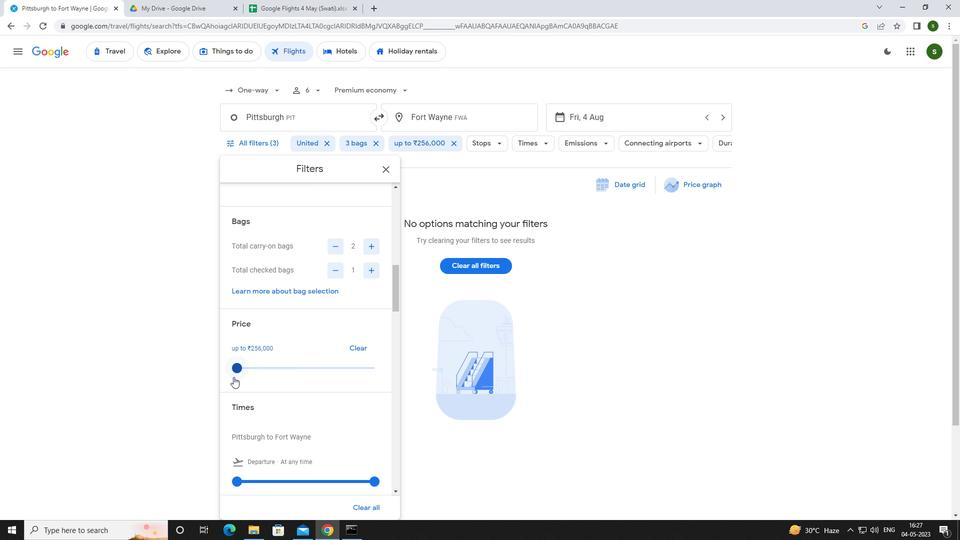 
Action: Mouse moved to (240, 429)
Screenshot: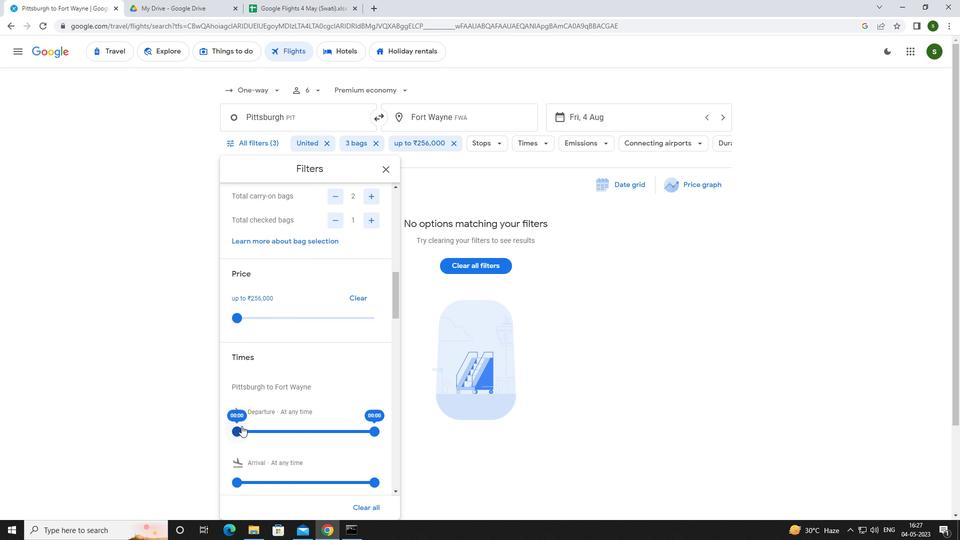 
Action: Mouse pressed left at (240, 429)
Screenshot: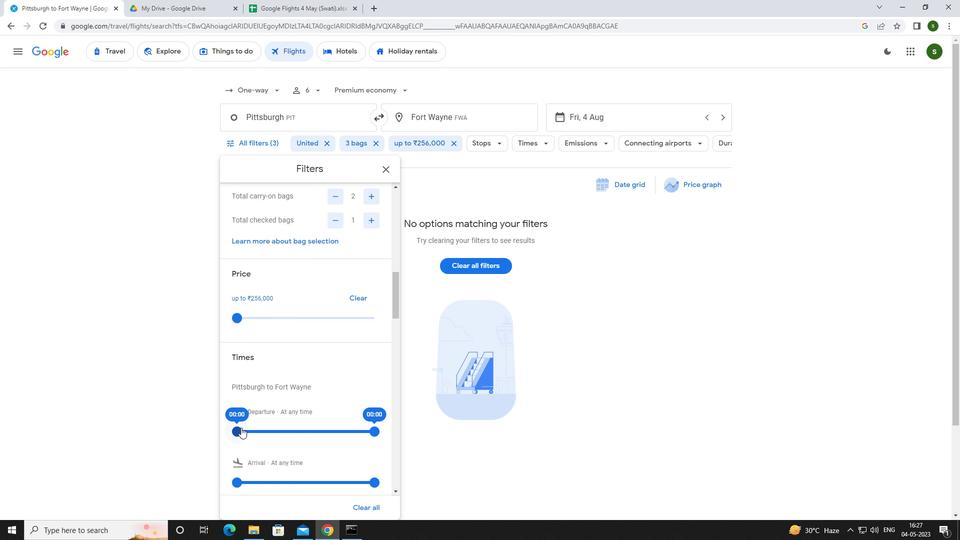 
Action: Mouse moved to (576, 391)
Screenshot: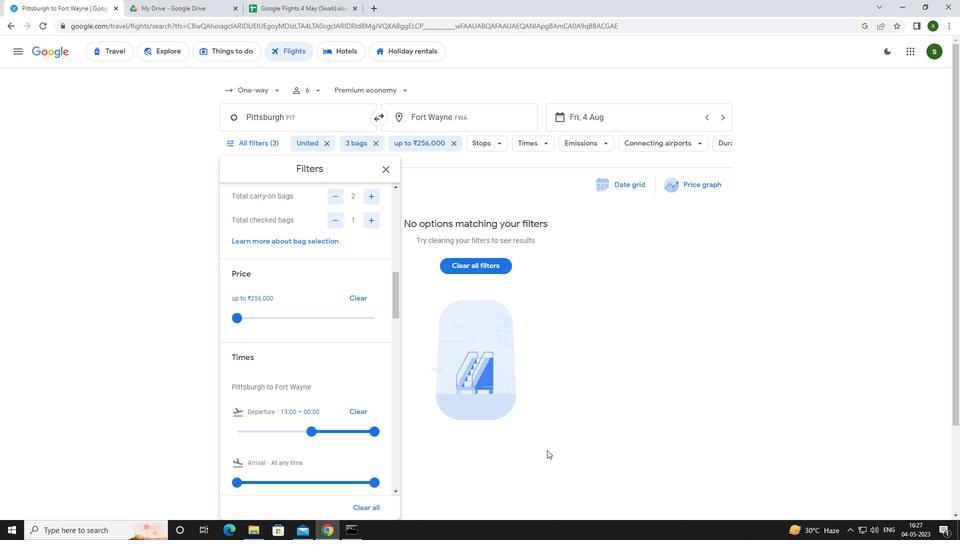 
Action: Mouse pressed left at (576, 391)
Screenshot: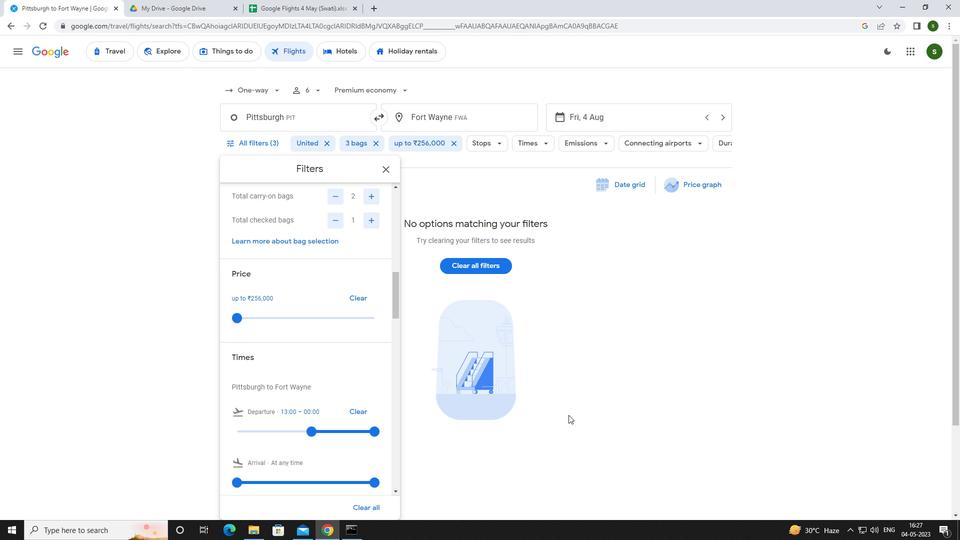 
